 Task: Create a due date automation trigger when advanced on, 2 hours after a card is due add fields with custom field "Resume" set to a date between 1 and 7 working days ago.
Action: Mouse moved to (1069, 130)
Screenshot: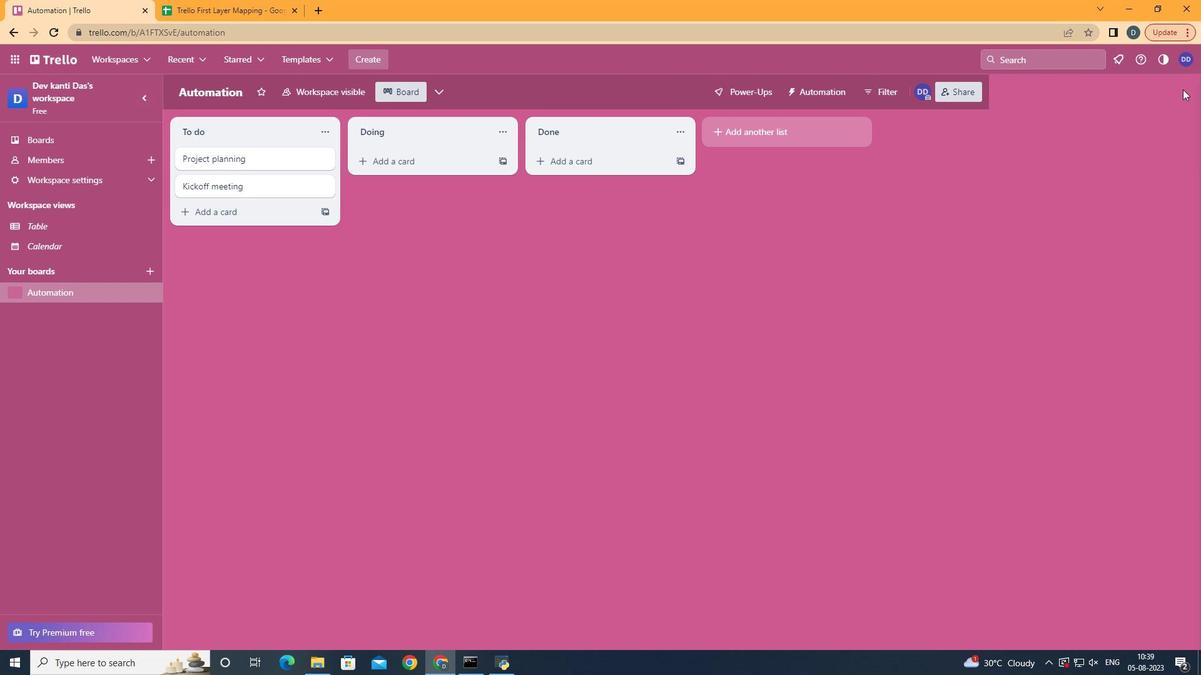 
Action: Mouse pressed left at (1069, 130)
Screenshot: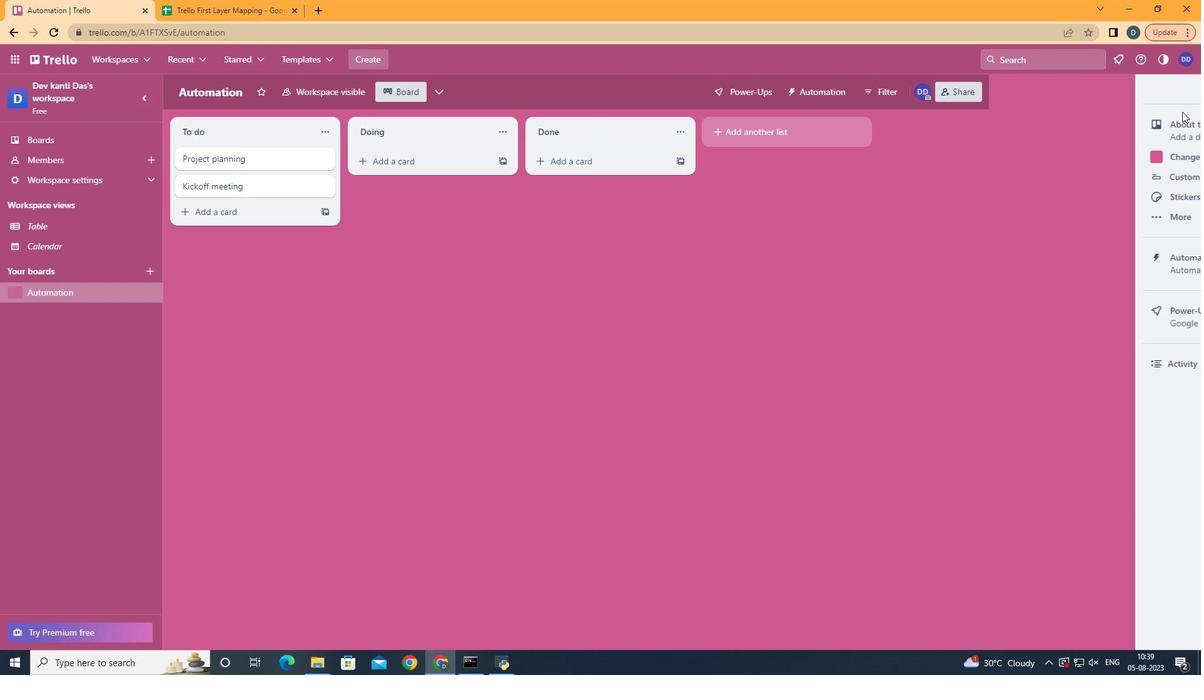 
Action: Mouse moved to (1000, 285)
Screenshot: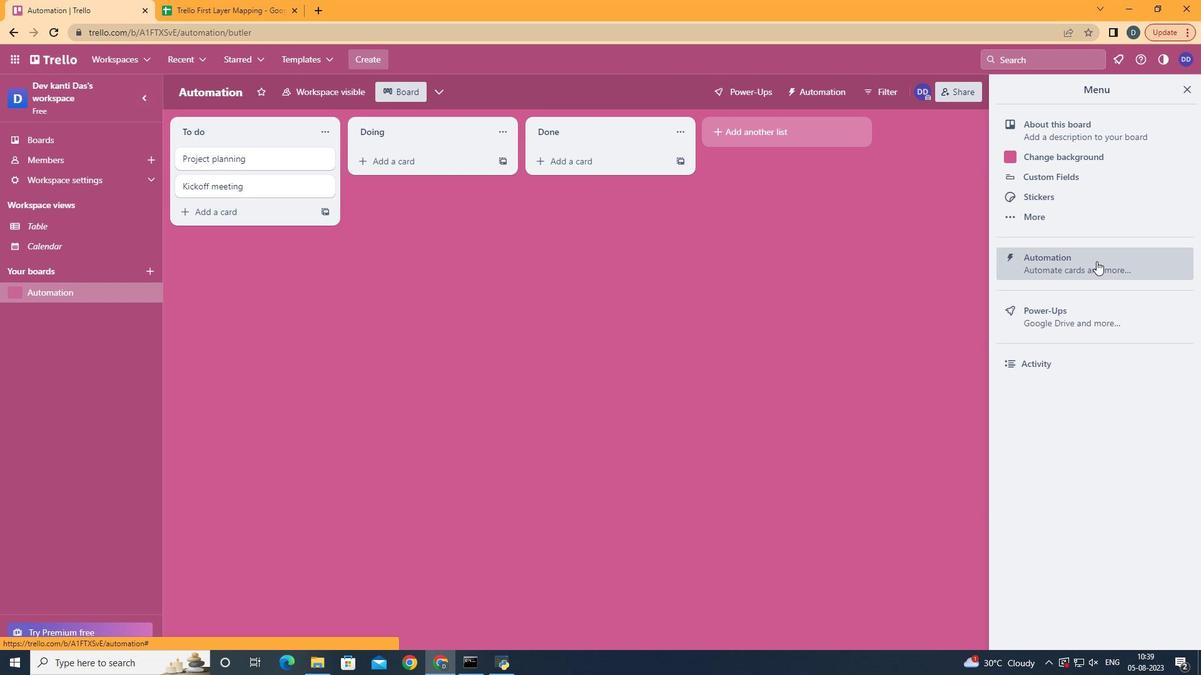 
Action: Mouse pressed left at (1000, 285)
Screenshot: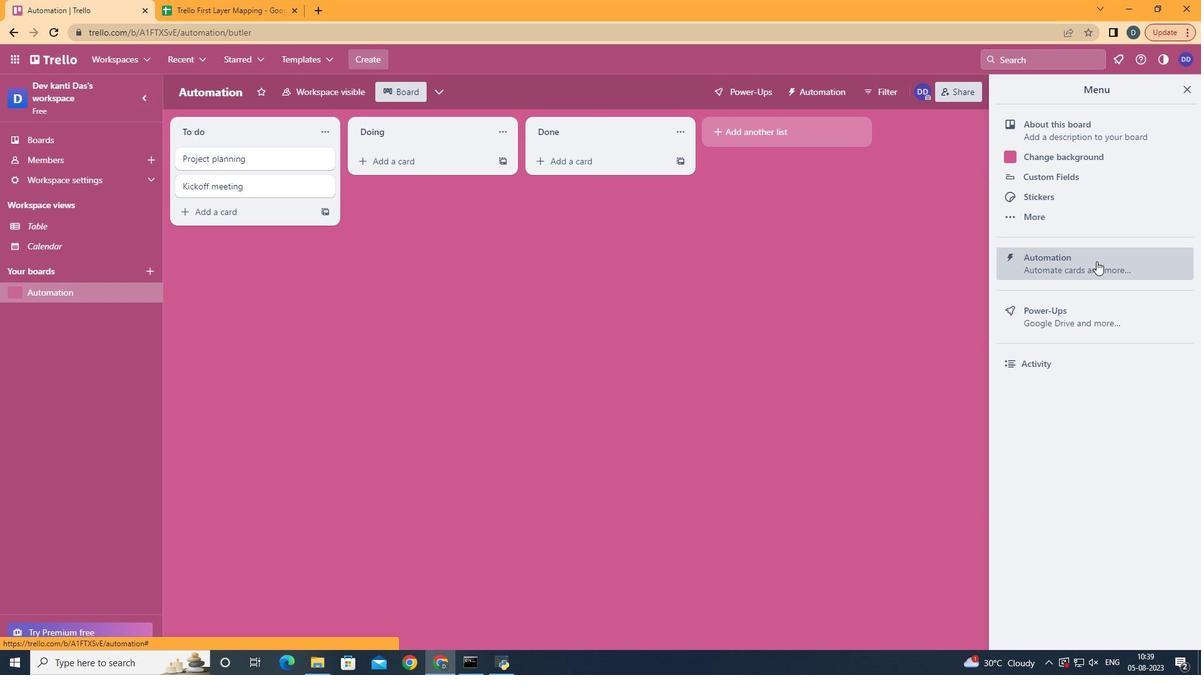 
Action: Mouse moved to (314, 278)
Screenshot: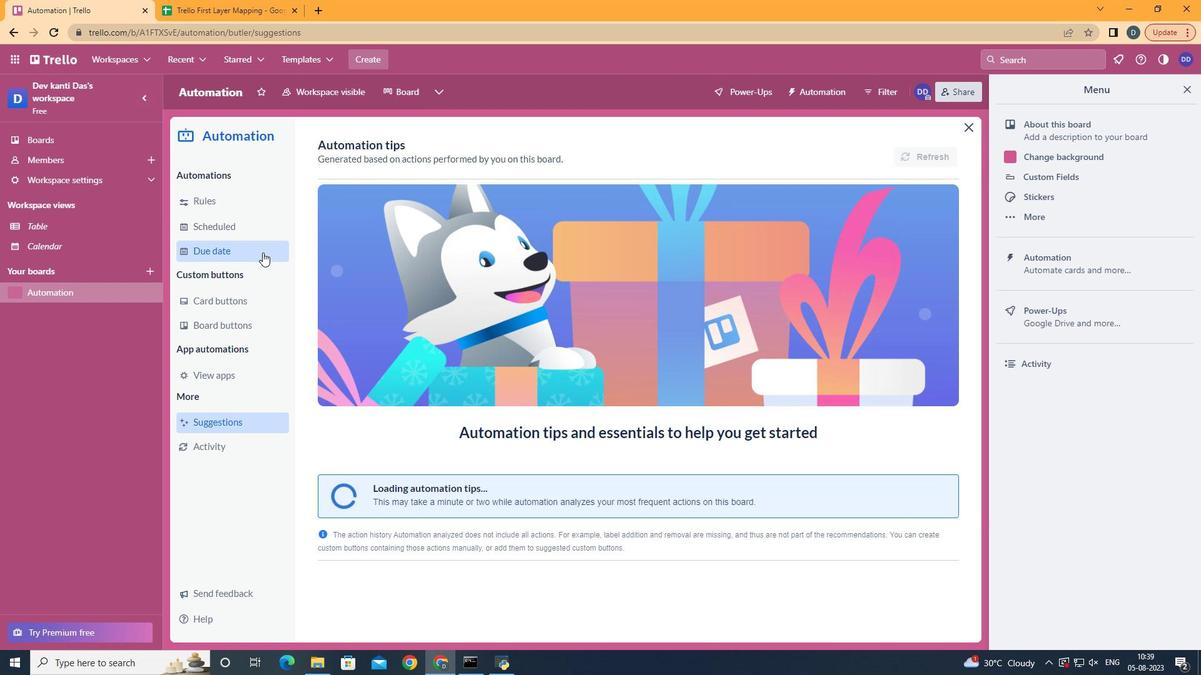 
Action: Mouse pressed left at (314, 278)
Screenshot: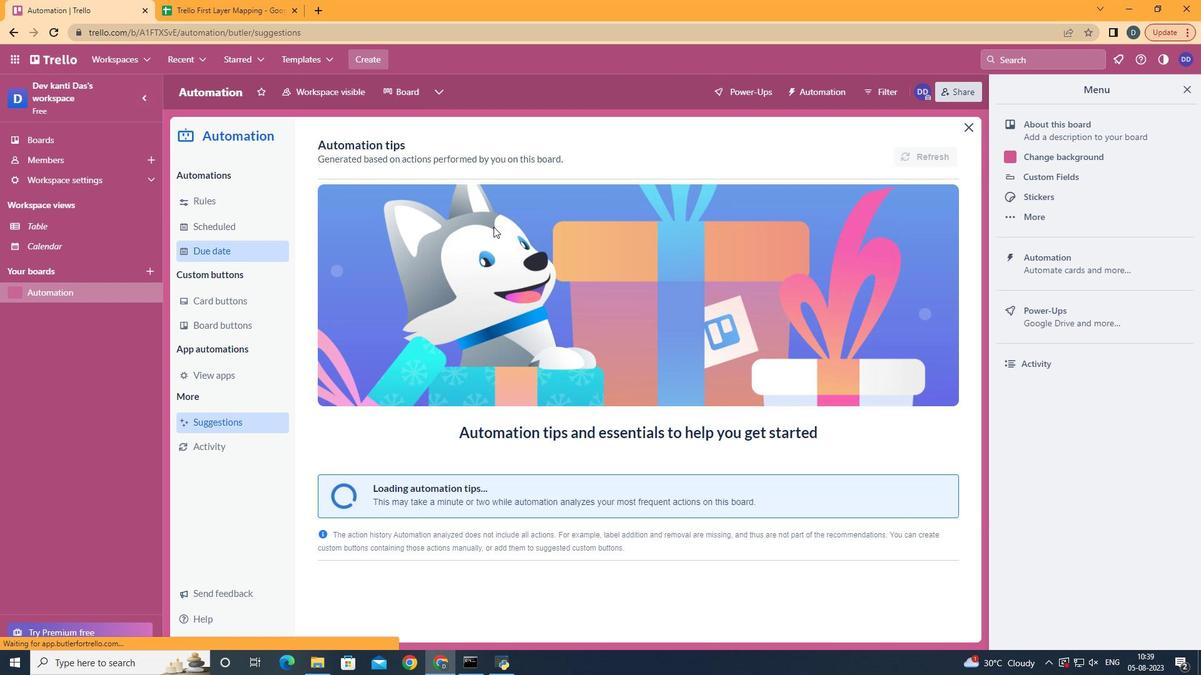 
Action: Mouse moved to (826, 182)
Screenshot: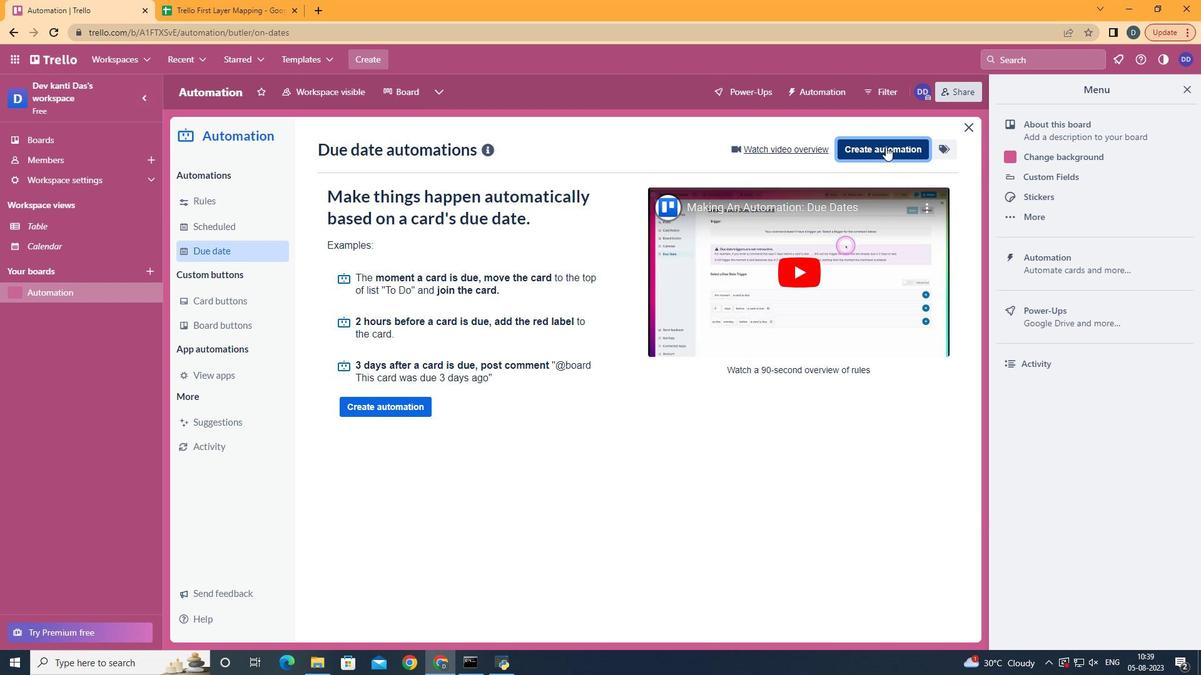 
Action: Mouse pressed left at (826, 182)
Screenshot: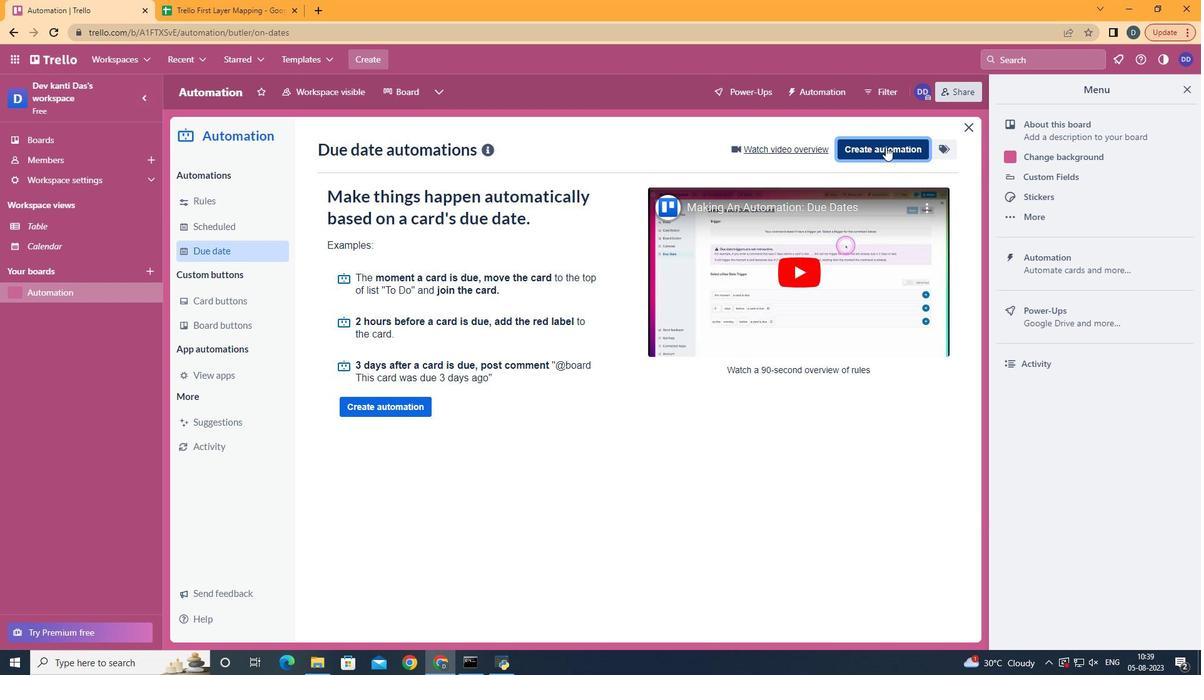
Action: Mouse moved to (623, 299)
Screenshot: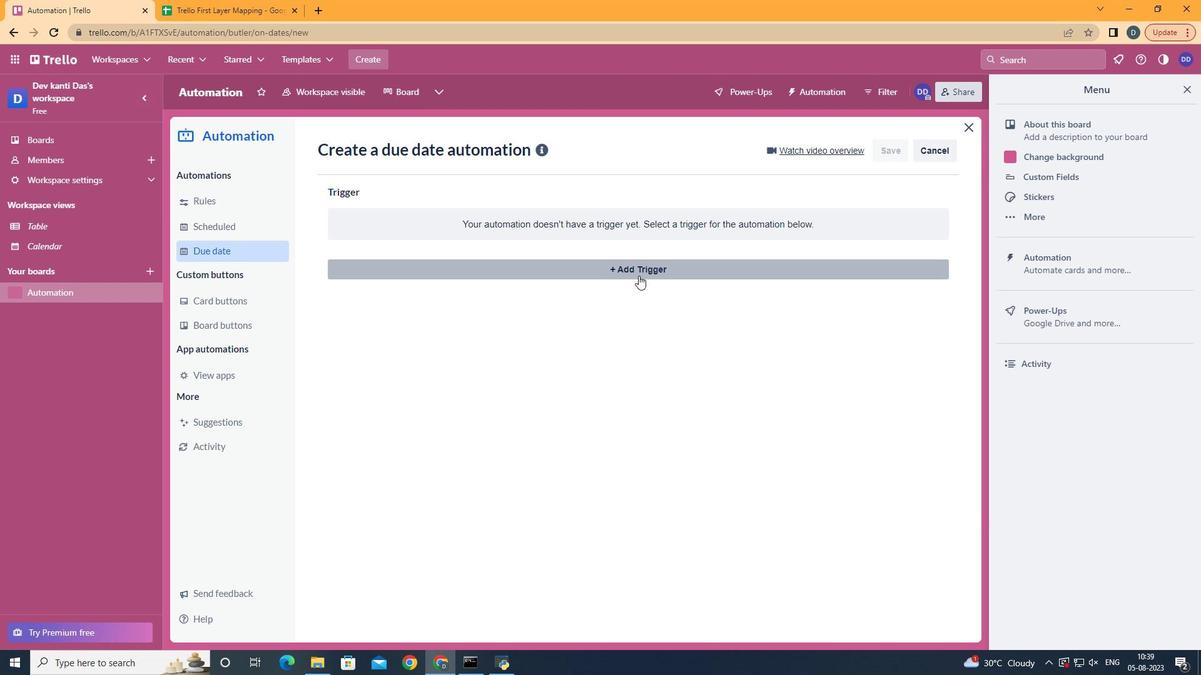 
Action: Mouse pressed left at (623, 299)
Screenshot: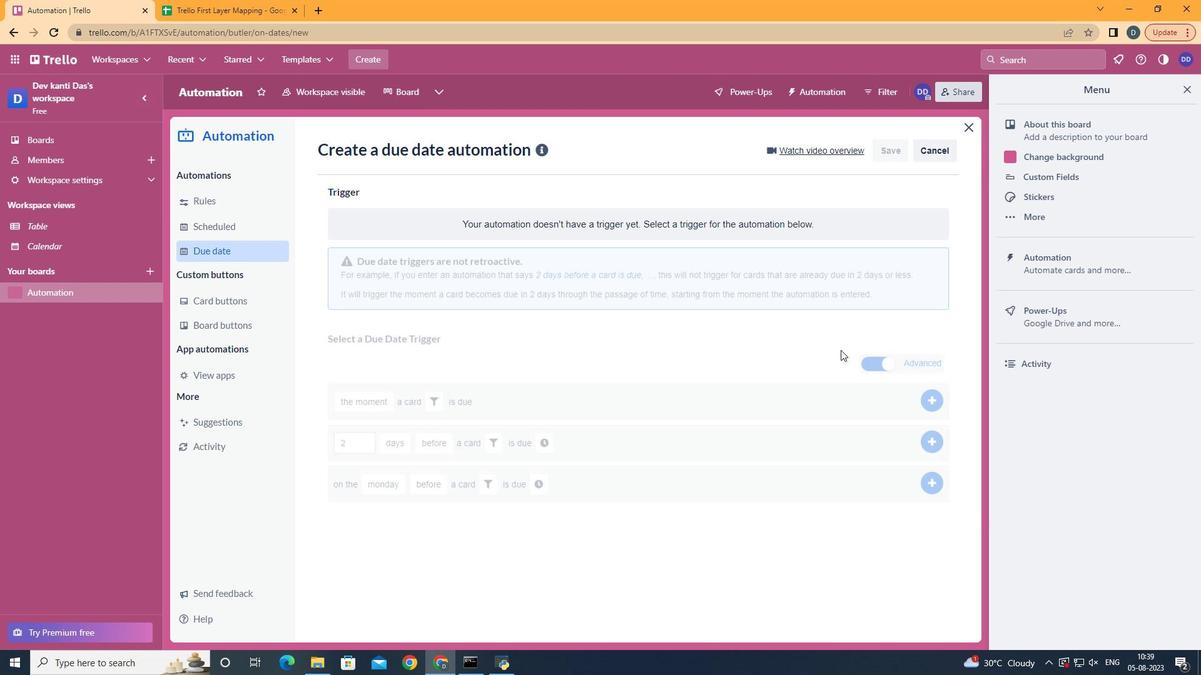 
Action: Mouse moved to (435, 533)
Screenshot: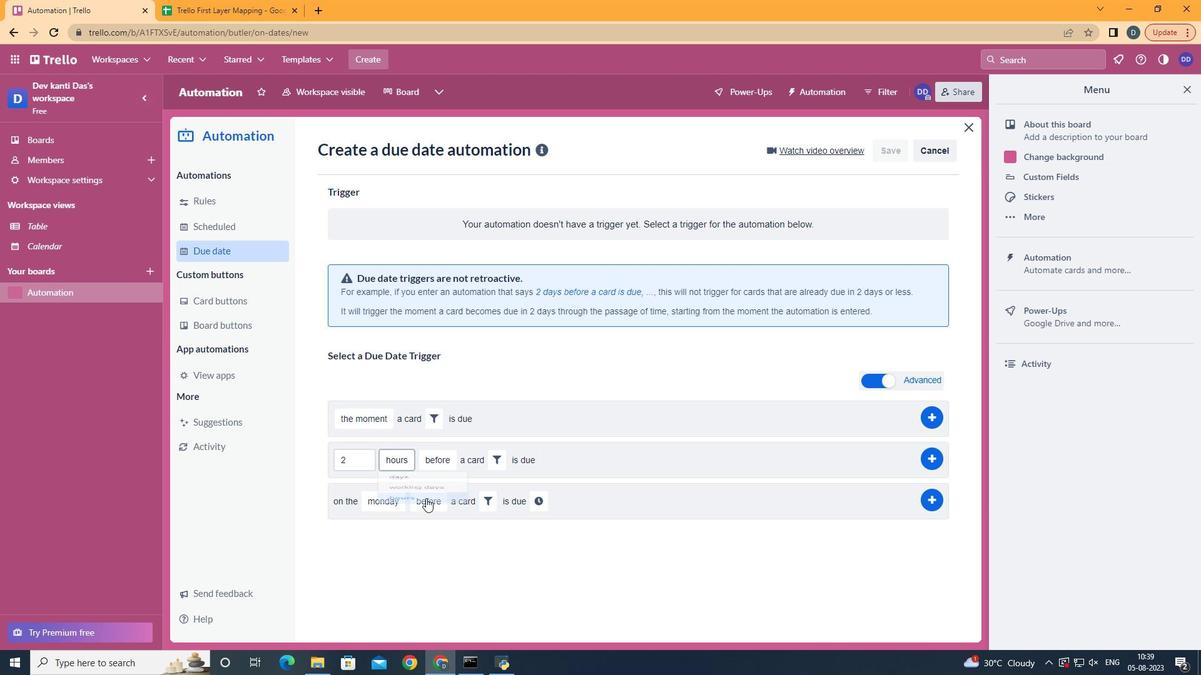 
Action: Mouse pressed left at (435, 533)
Screenshot: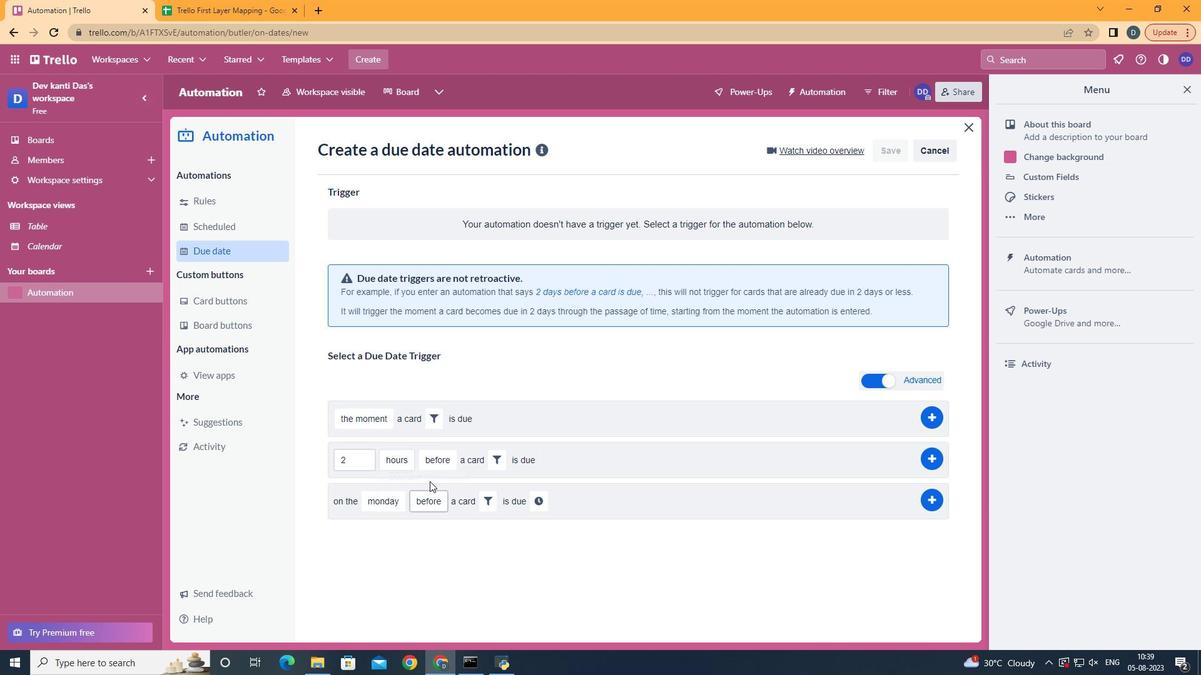 
Action: Mouse moved to (457, 511)
Screenshot: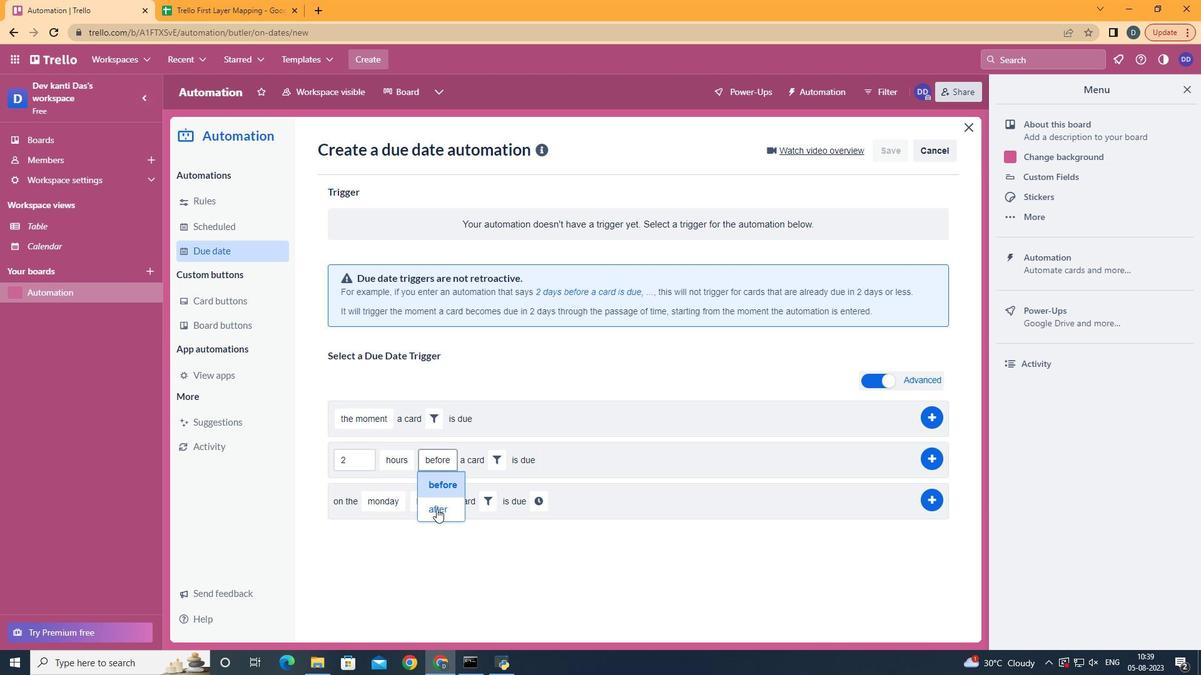 
Action: Mouse pressed left at (457, 511)
Screenshot: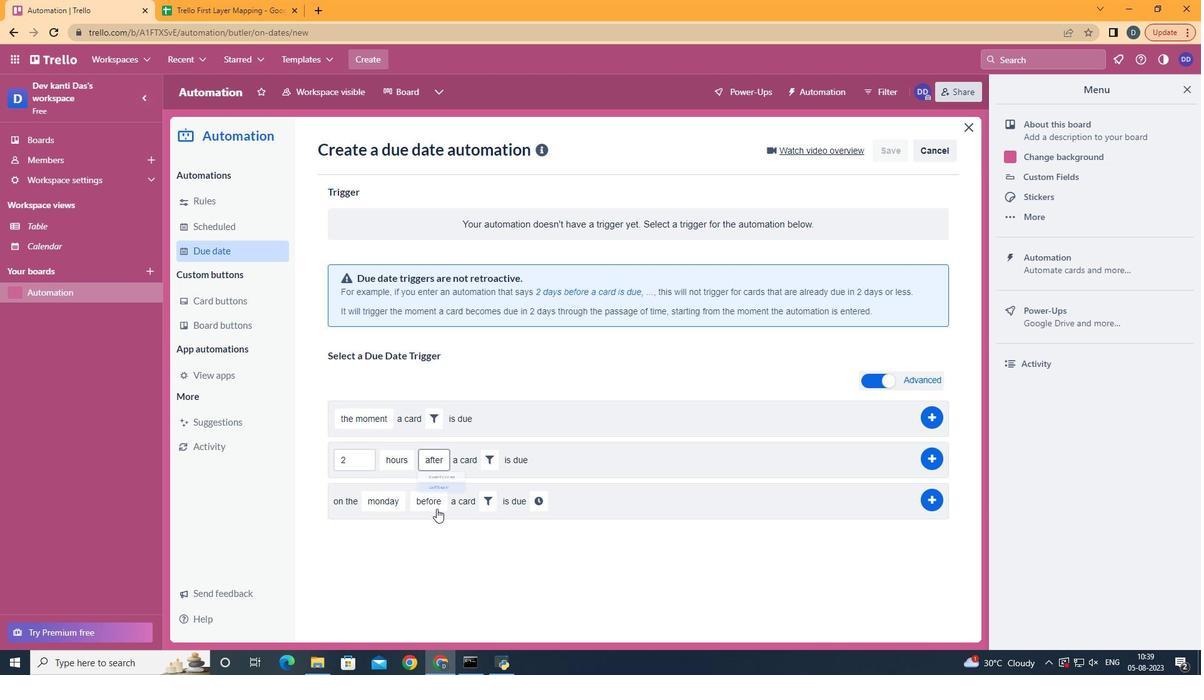 
Action: Mouse moved to (499, 473)
Screenshot: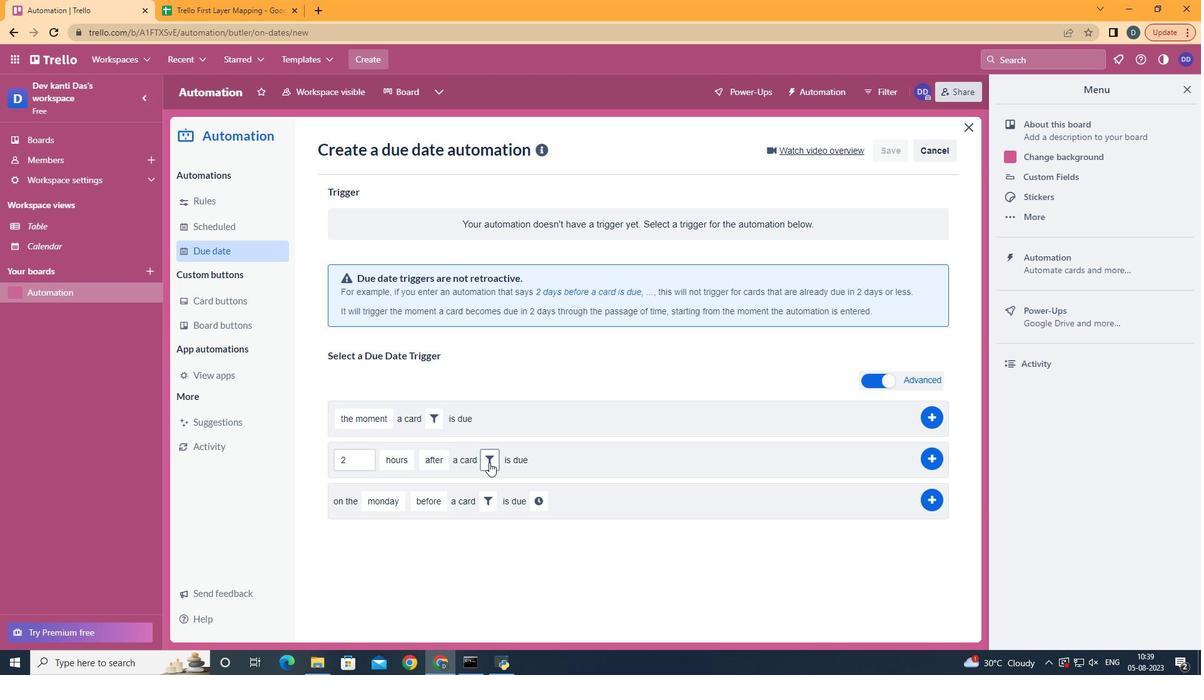 
Action: Mouse pressed left at (499, 473)
Screenshot: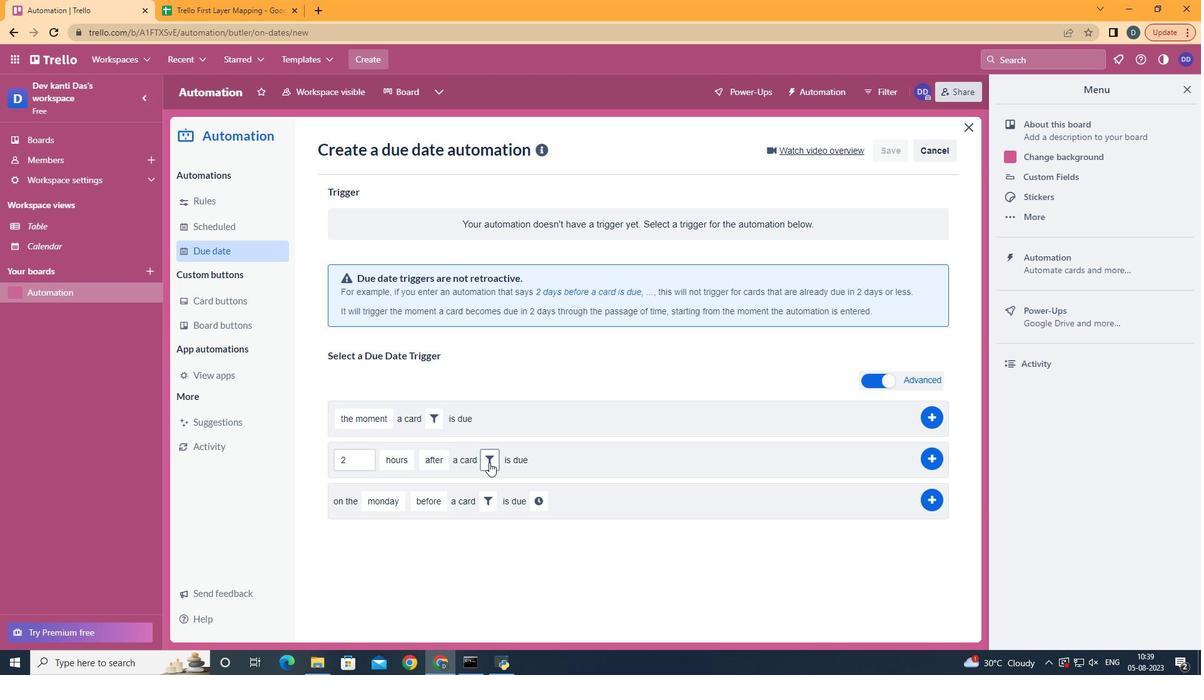 
Action: Mouse moved to (678, 503)
Screenshot: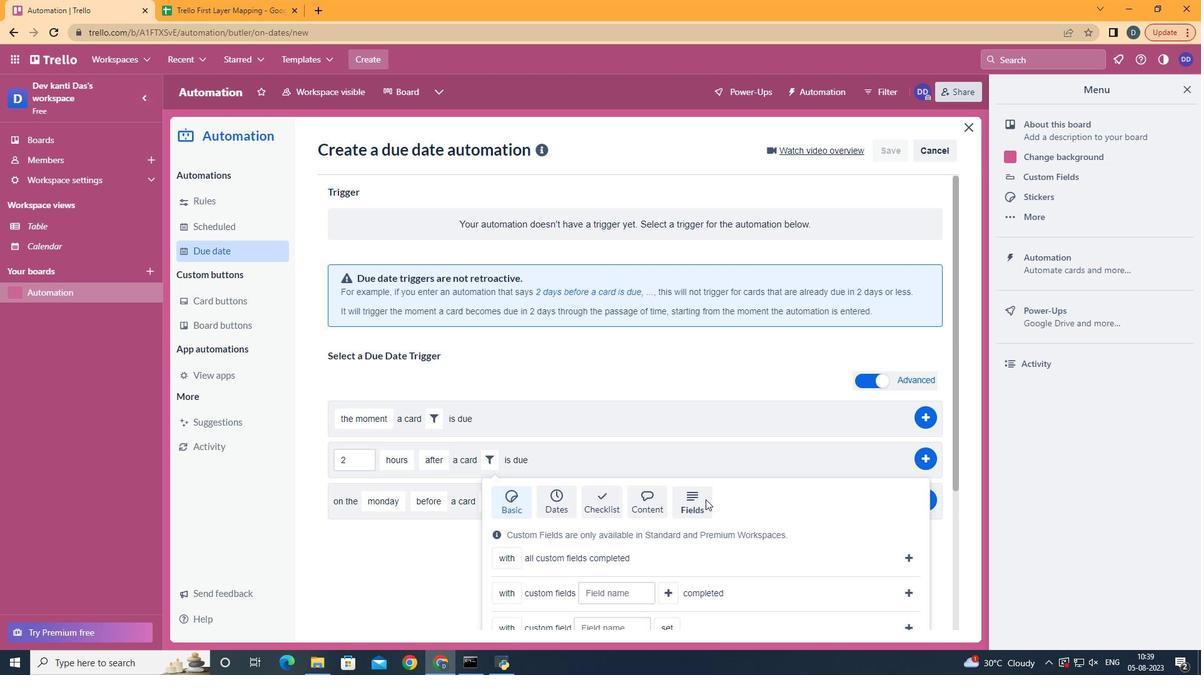 
Action: Mouse pressed left at (678, 503)
Screenshot: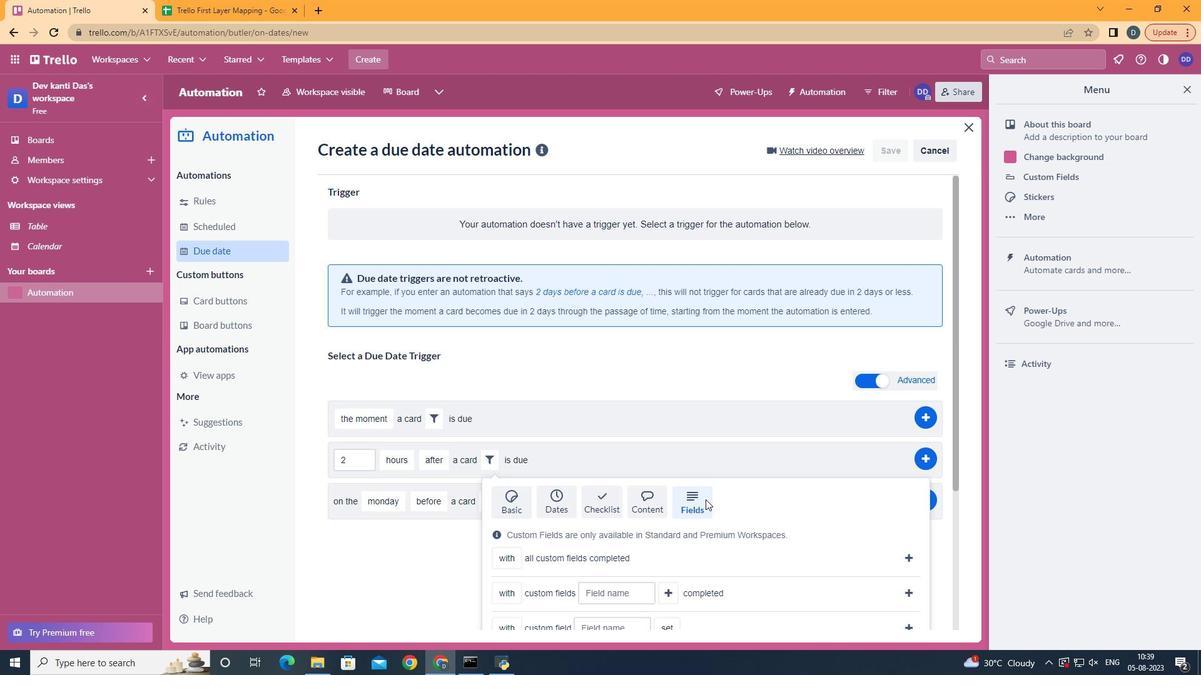 
Action: Mouse scrolled (678, 502) with delta (0, 0)
Screenshot: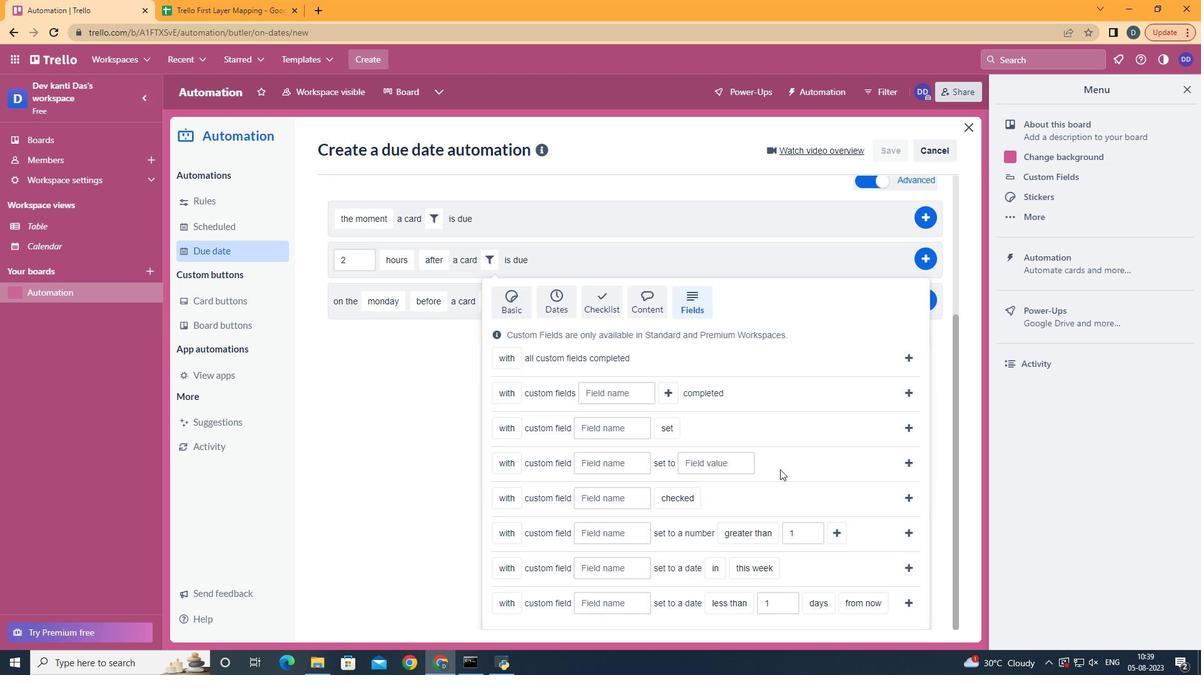 
Action: Mouse scrolled (678, 502) with delta (0, 0)
Screenshot: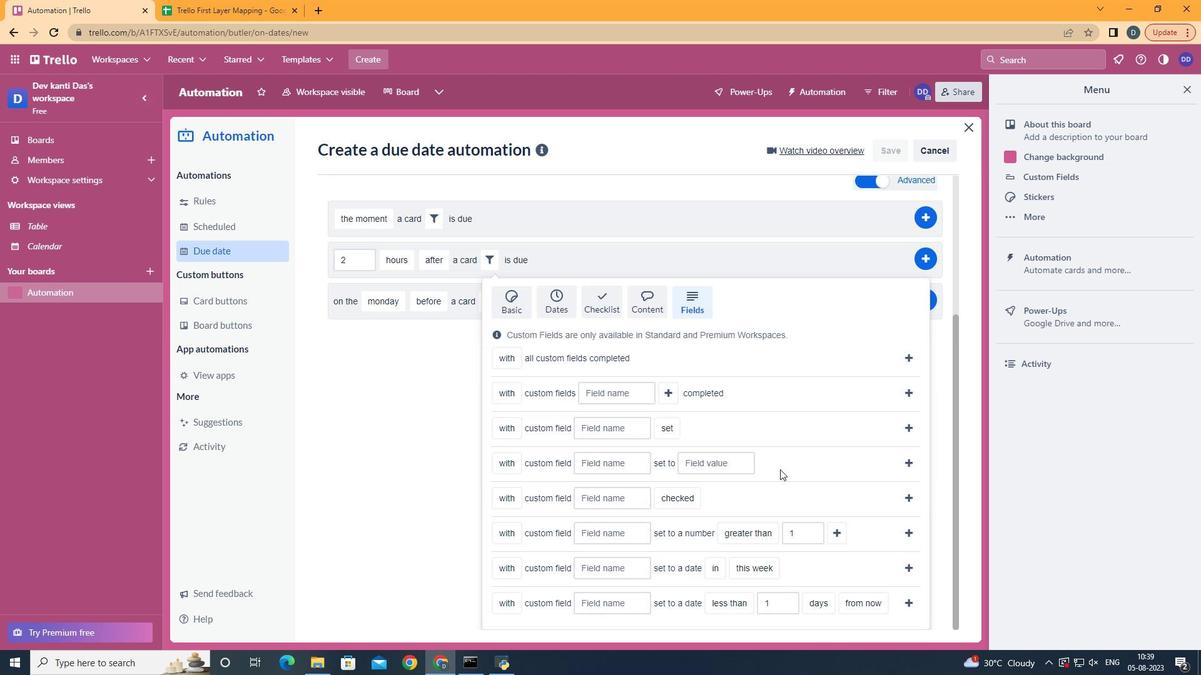 
Action: Mouse scrolled (678, 502) with delta (0, 0)
Screenshot: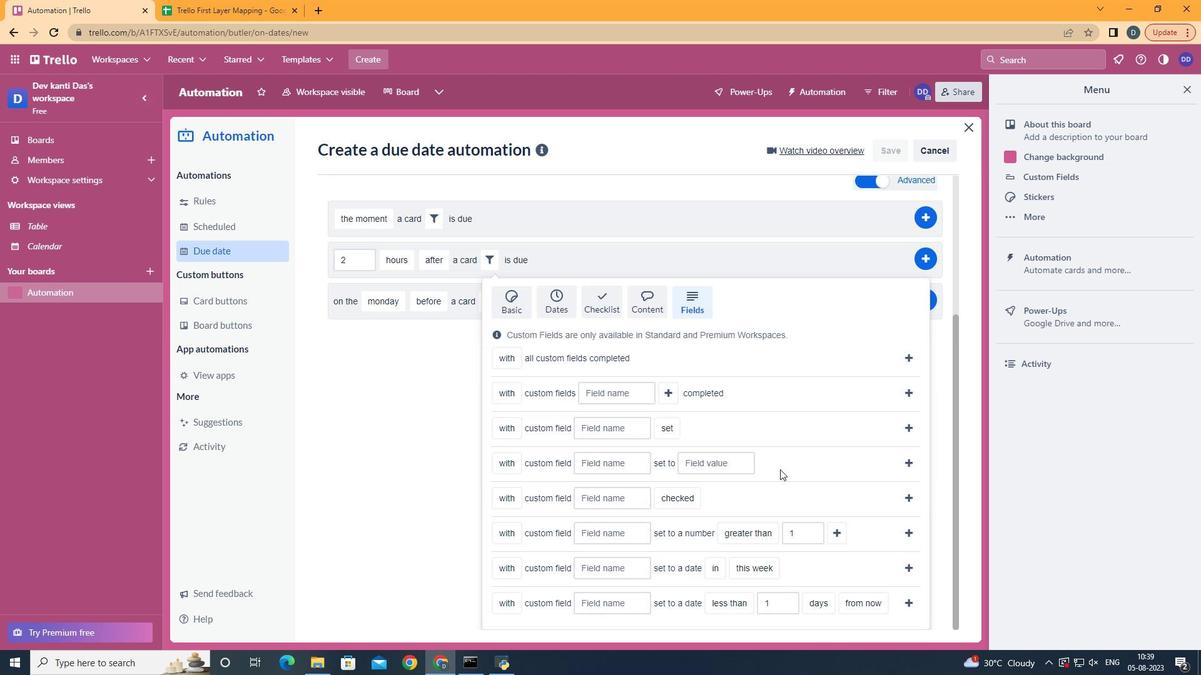 
Action: Mouse scrolled (678, 502) with delta (0, 0)
Screenshot: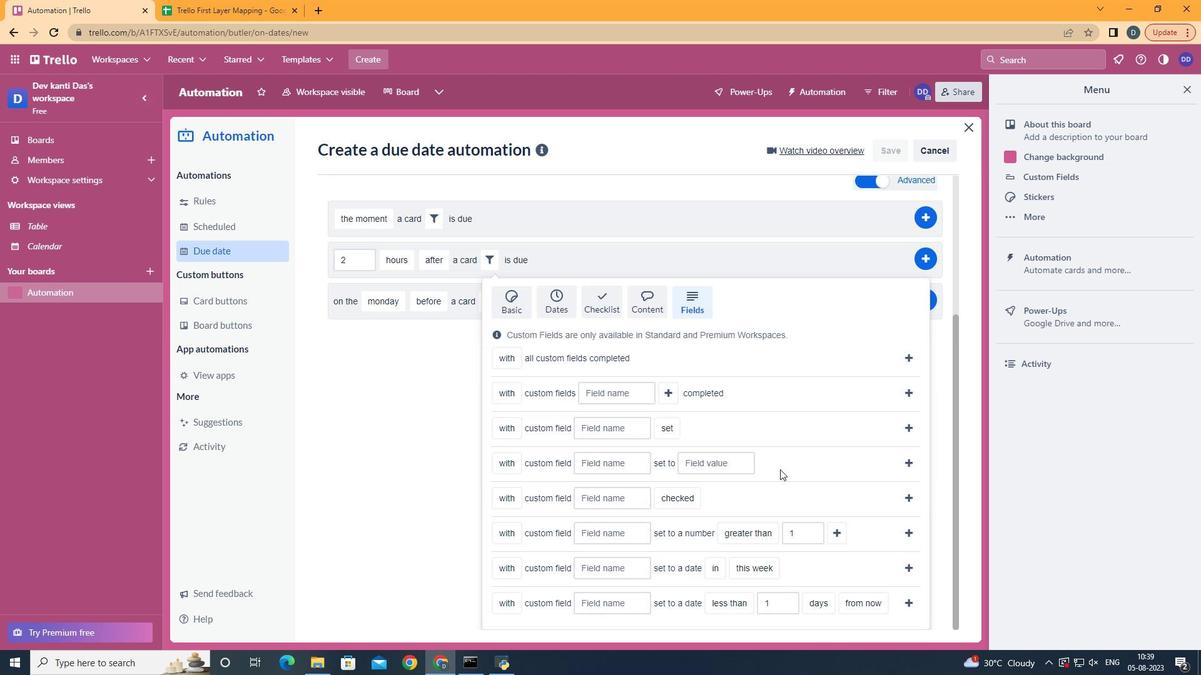 
Action: Mouse moved to (678, 503)
Screenshot: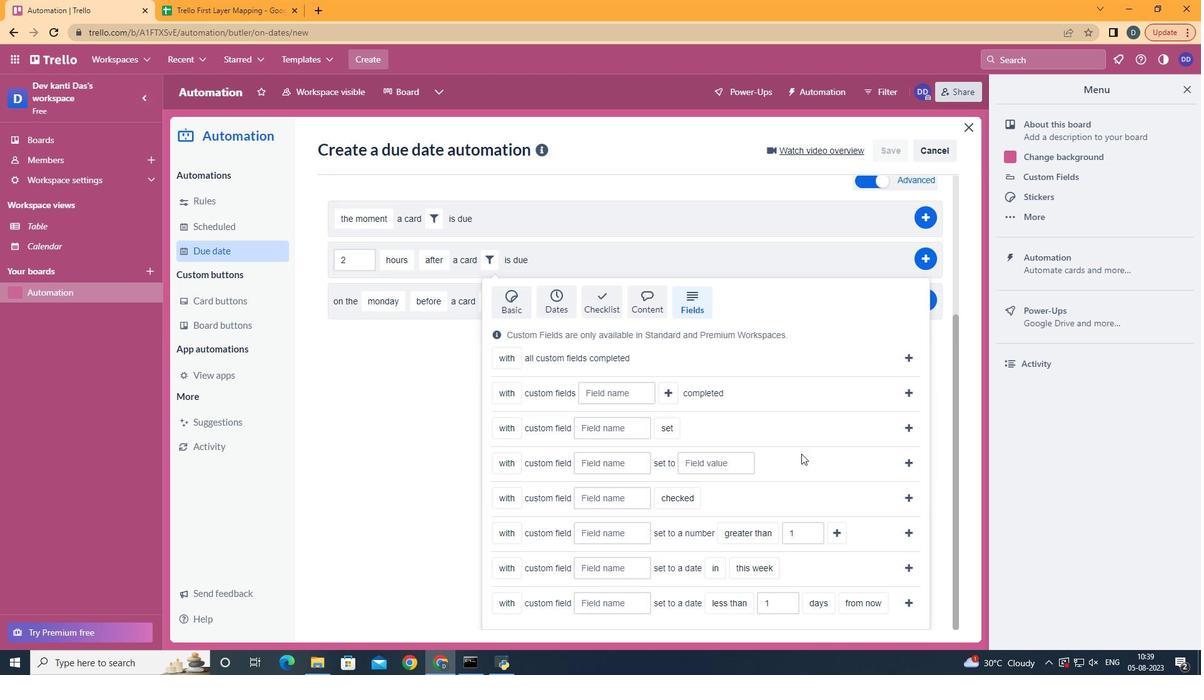 
Action: Mouse scrolled (678, 502) with delta (0, 0)
Screenshot: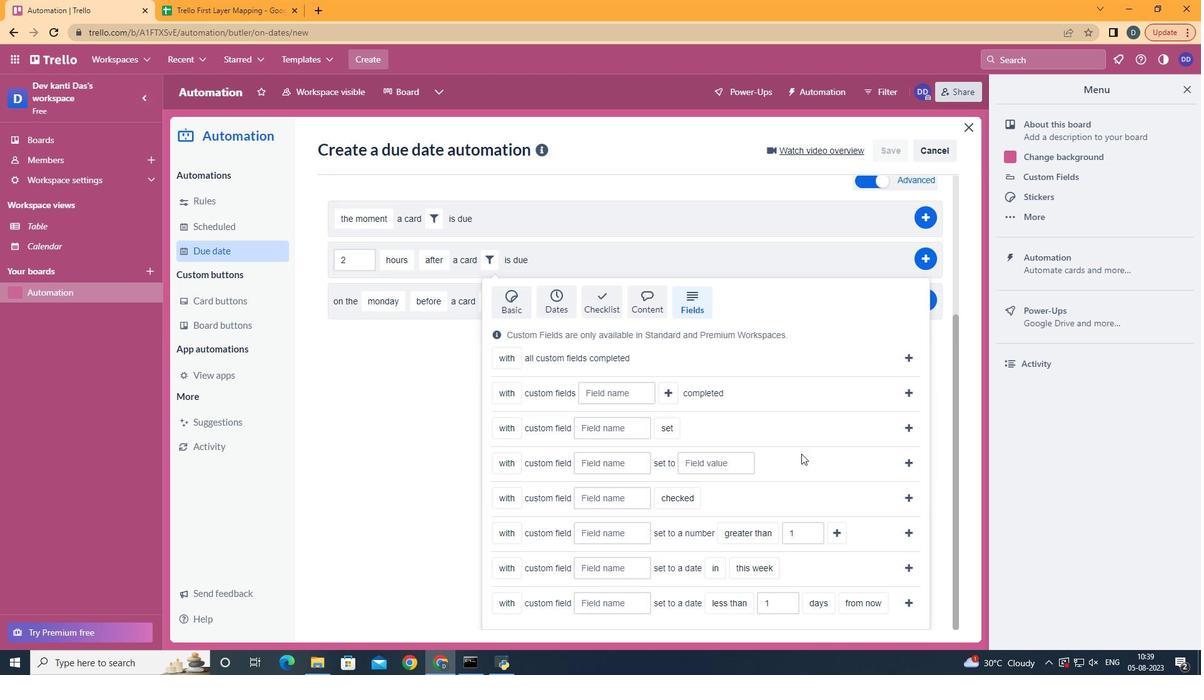 
Action: Mouse moved to (681, 502)
Screenshot: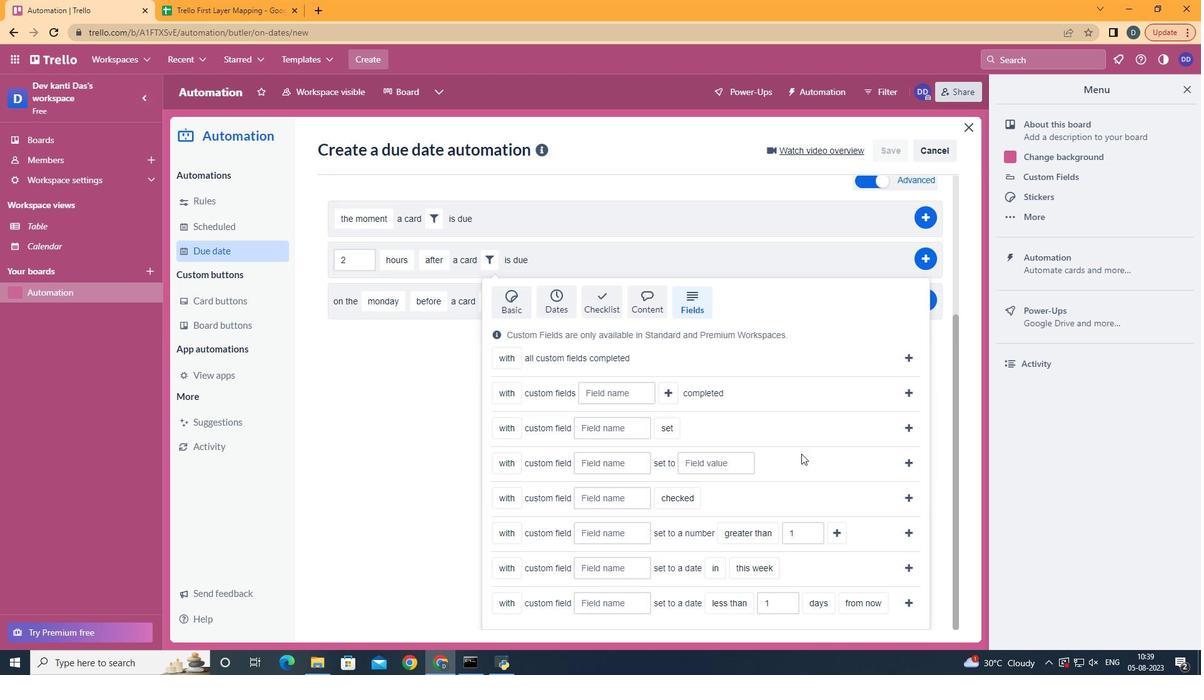 
Action: Mouse scrolled (681, 501) with delta (0, 0)
Screenshot: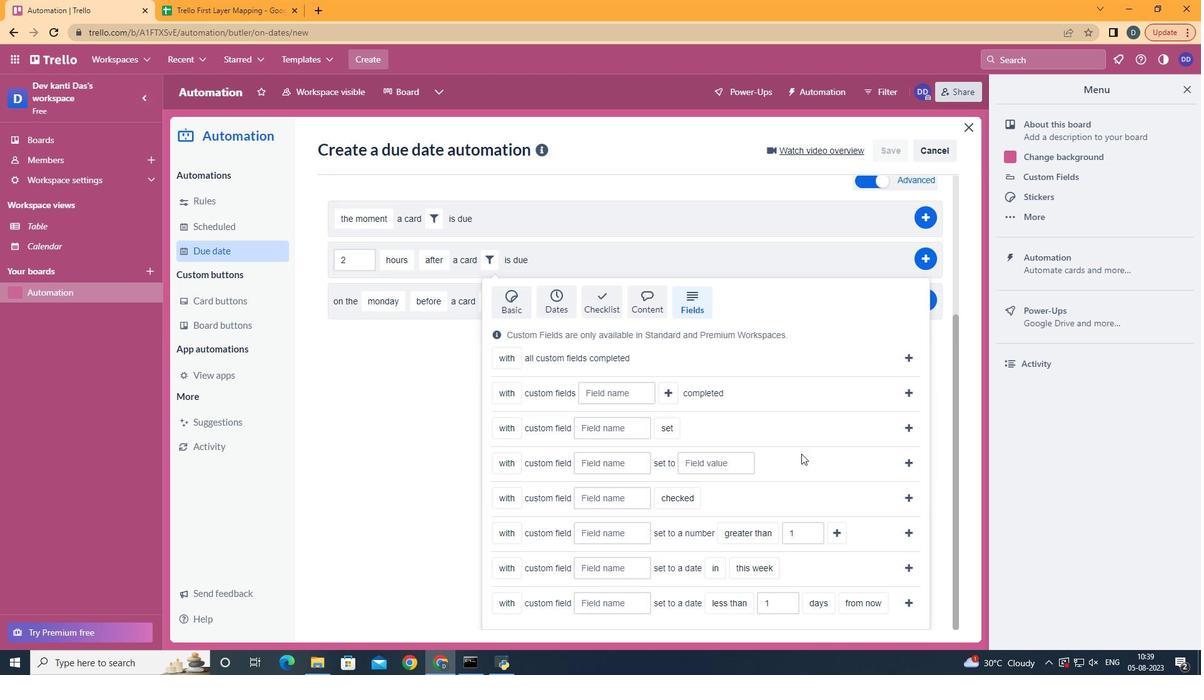 
Action: Mouse moved to (535, 560)
Screenshot: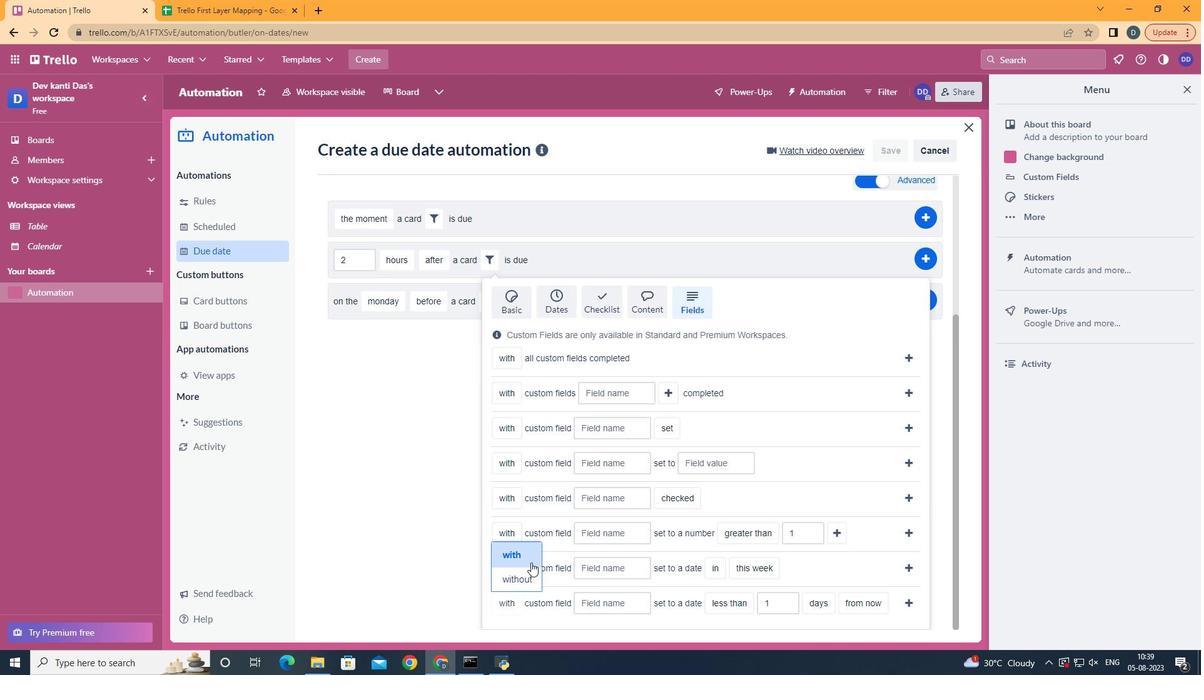 
Action: Mouse pressed left at (535, 560)
Screenshot: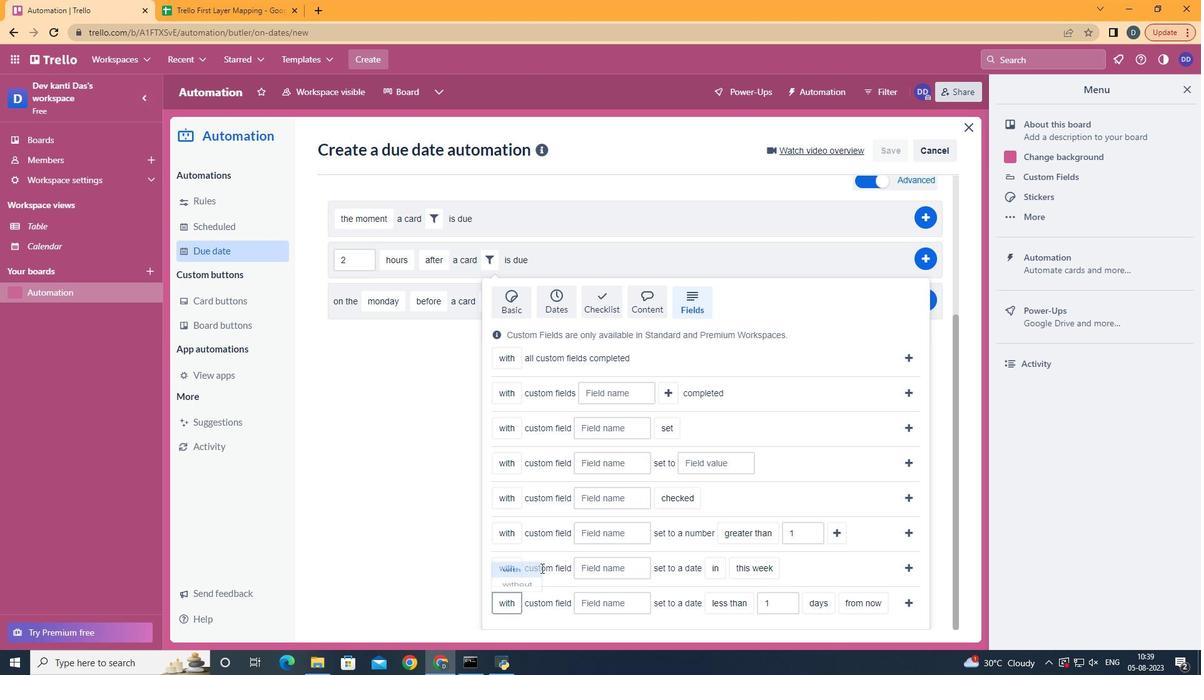 
Action: Mouse moved to (602, 598)
Screenshot: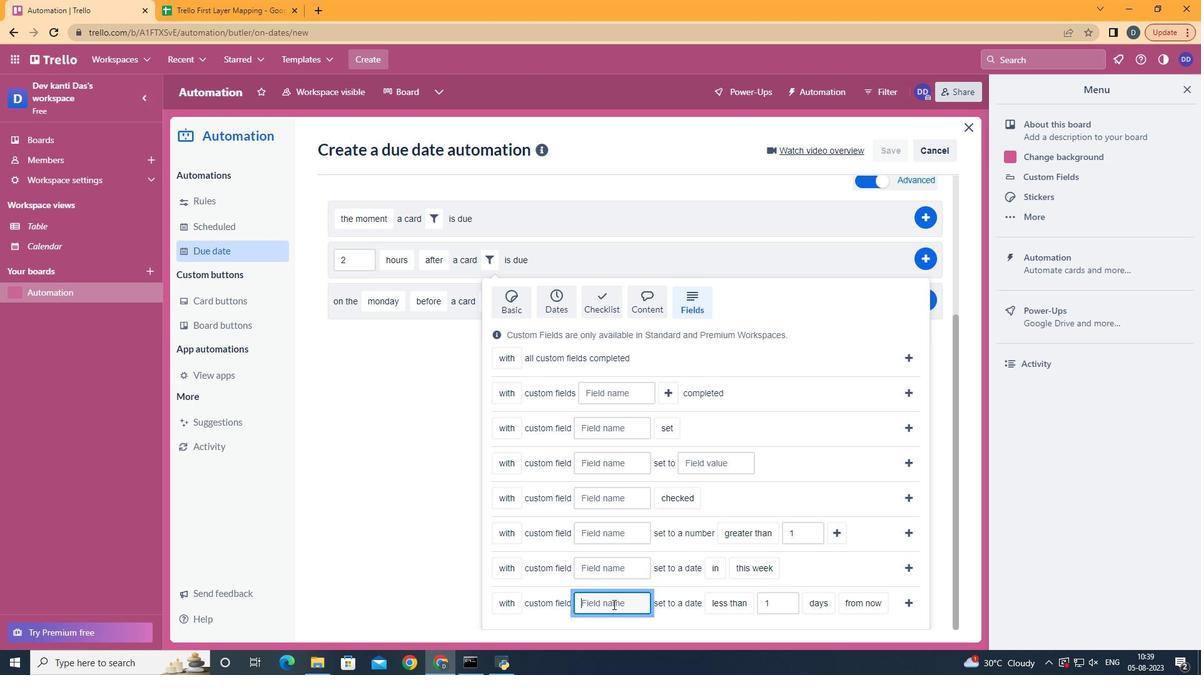 
Action: Mouse pressed left at (602, 598)
Screenshot: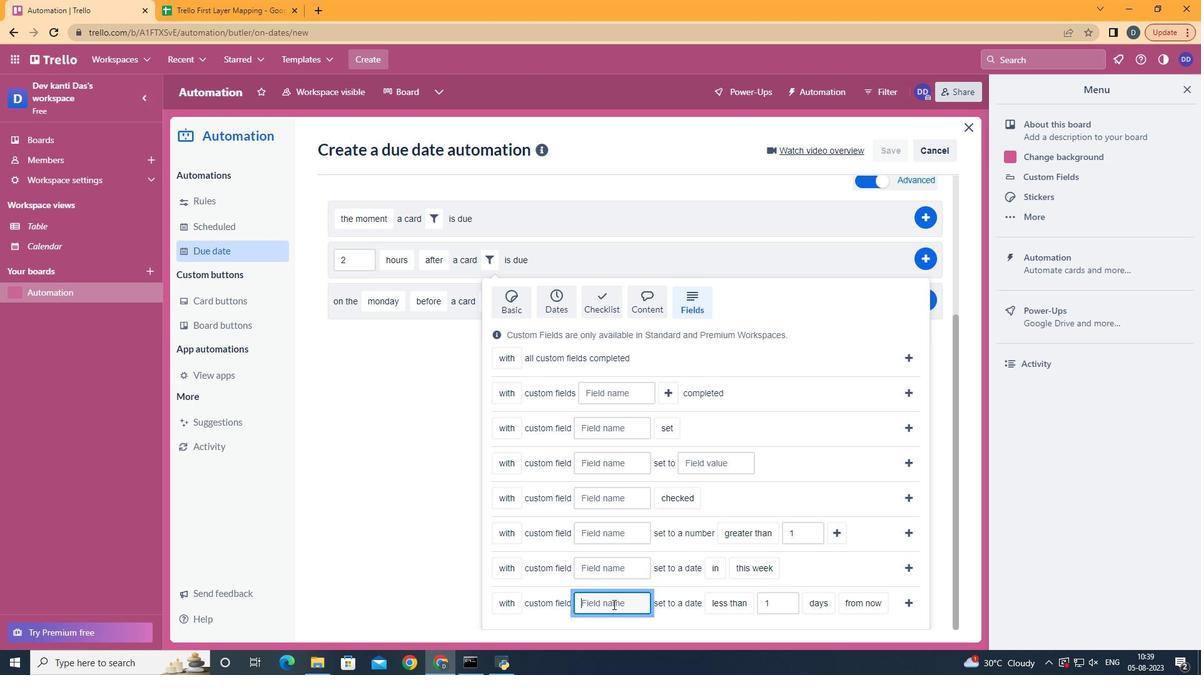 
Action: Key pressed <Key.shift>Resume
Screenshot: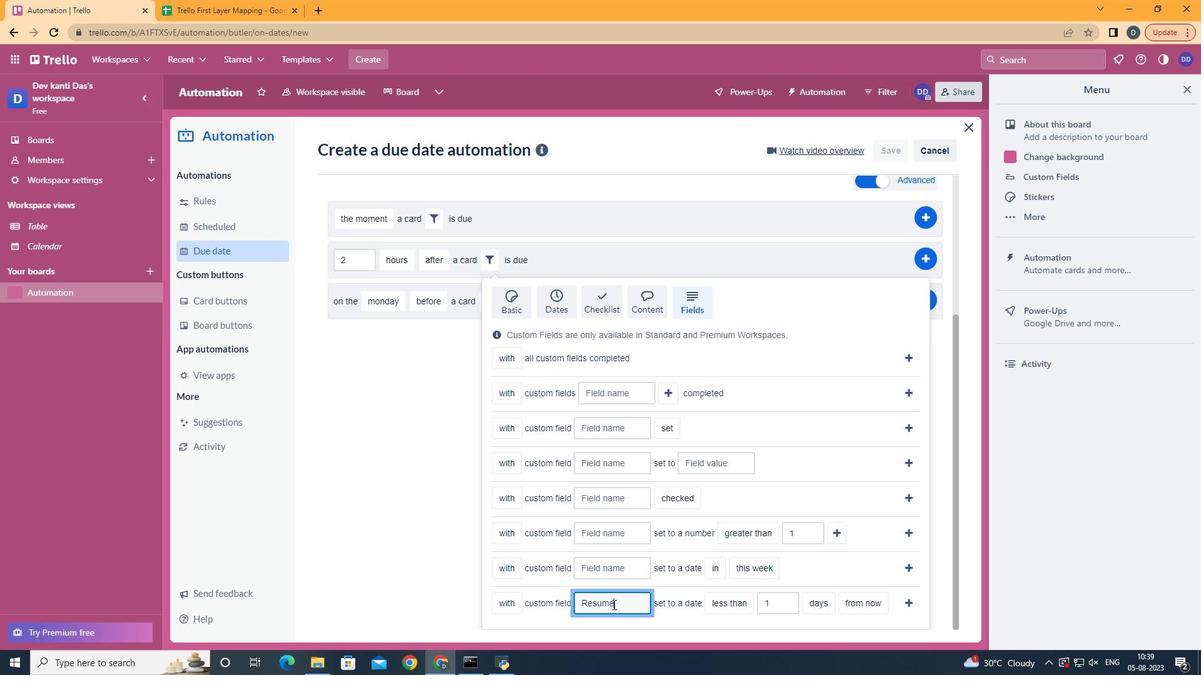 
Action: Mouse moved to (707, 580)
Screenshot: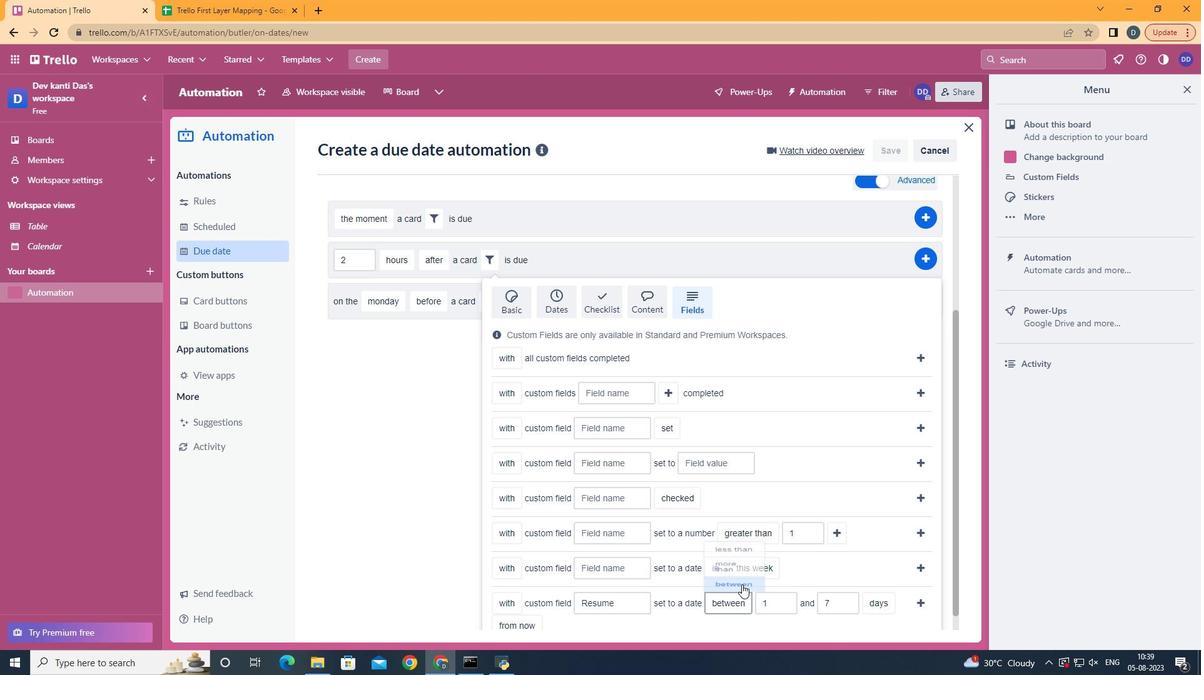 
Action: Mouse pressed left at (707, 580)
Screenshot: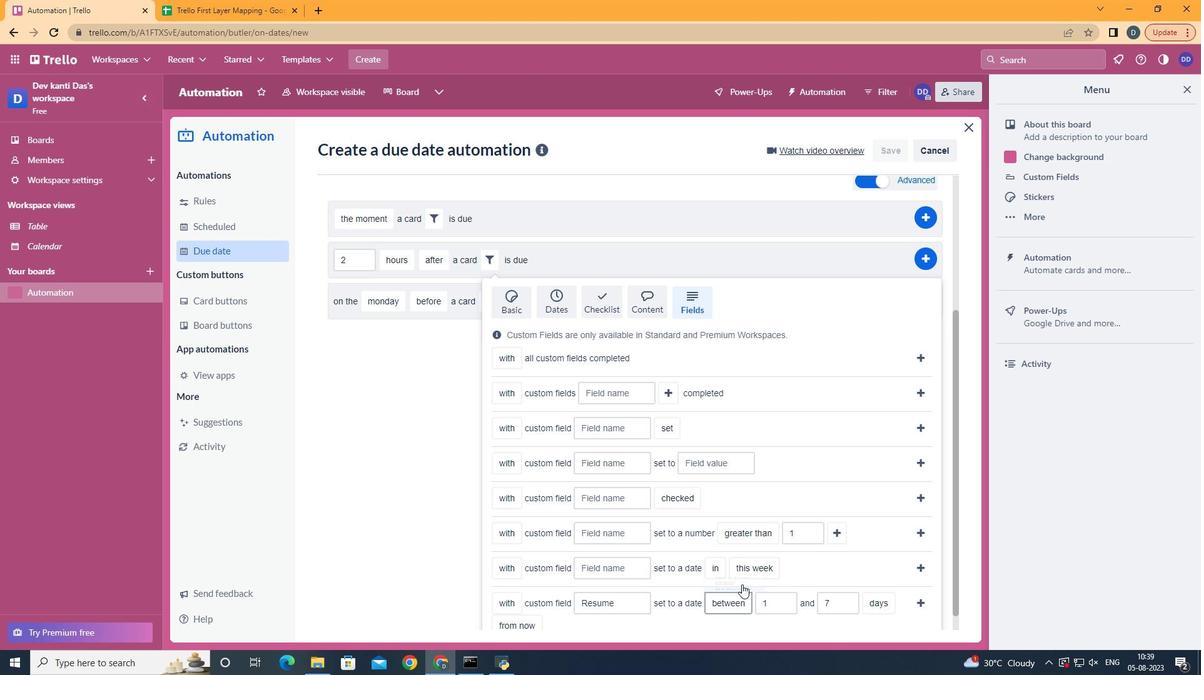 
Action: Mouse moved to (748, 568)
Screenshot: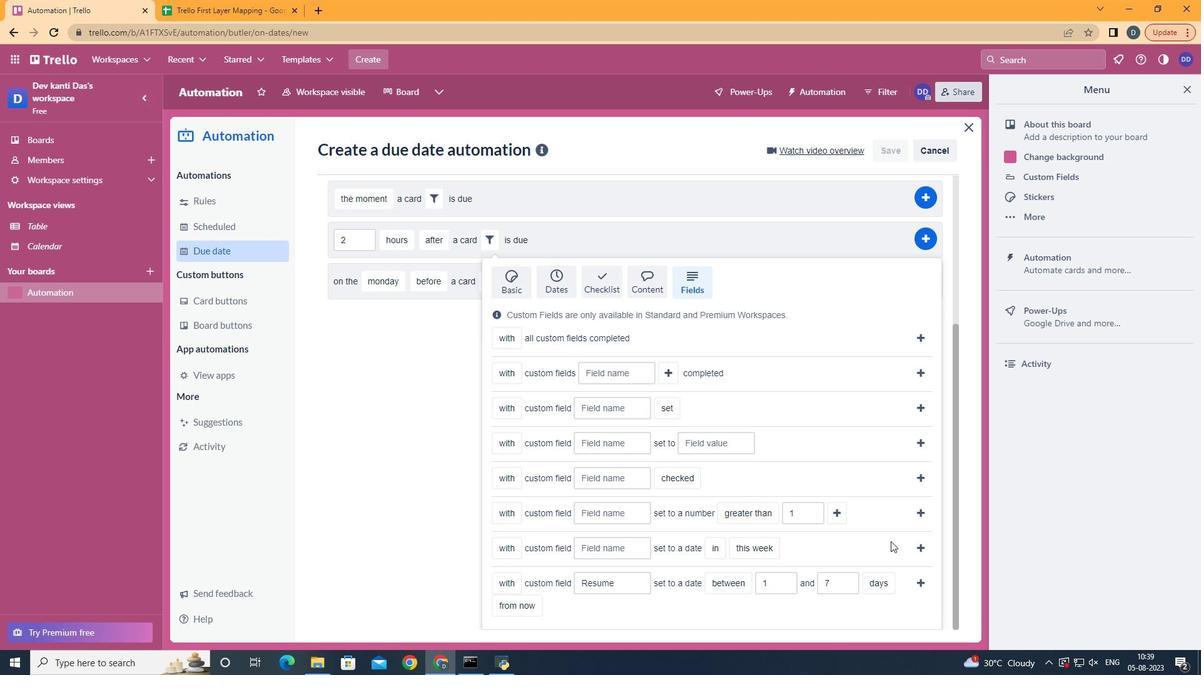 
Action: Mouse scrolled (748, 568) with delta (0, 0)
Screenshot: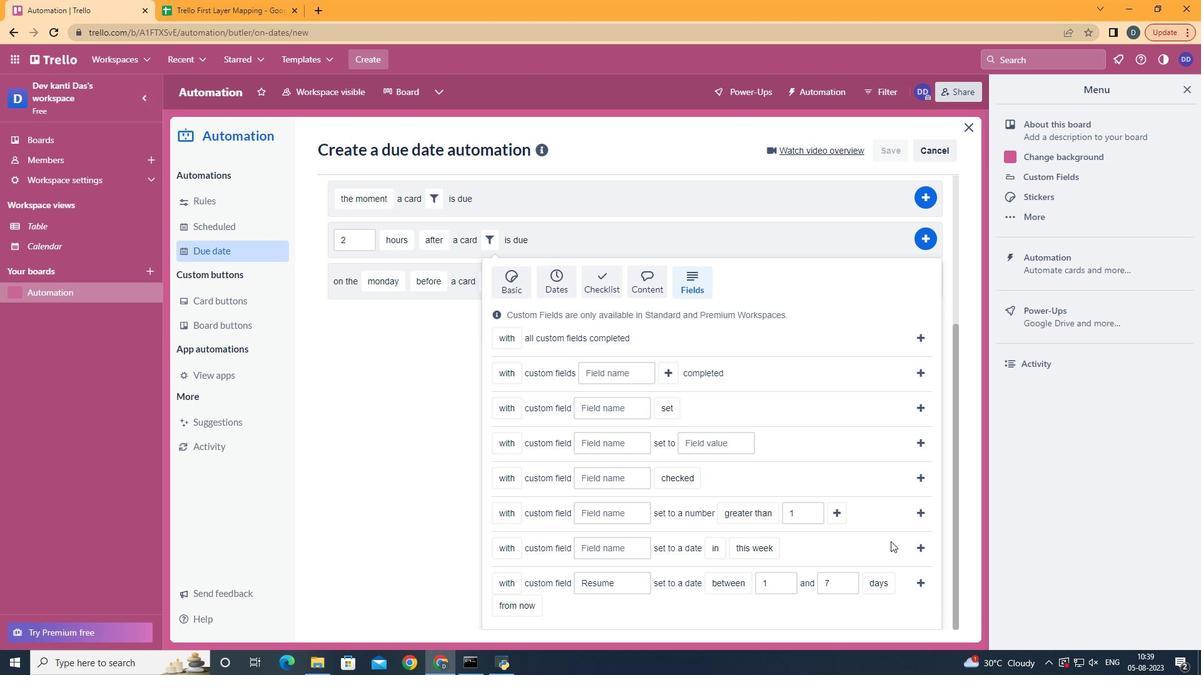 
Action: Mouse scrolled (748, 567) with delta (0, 0)
Screenshot: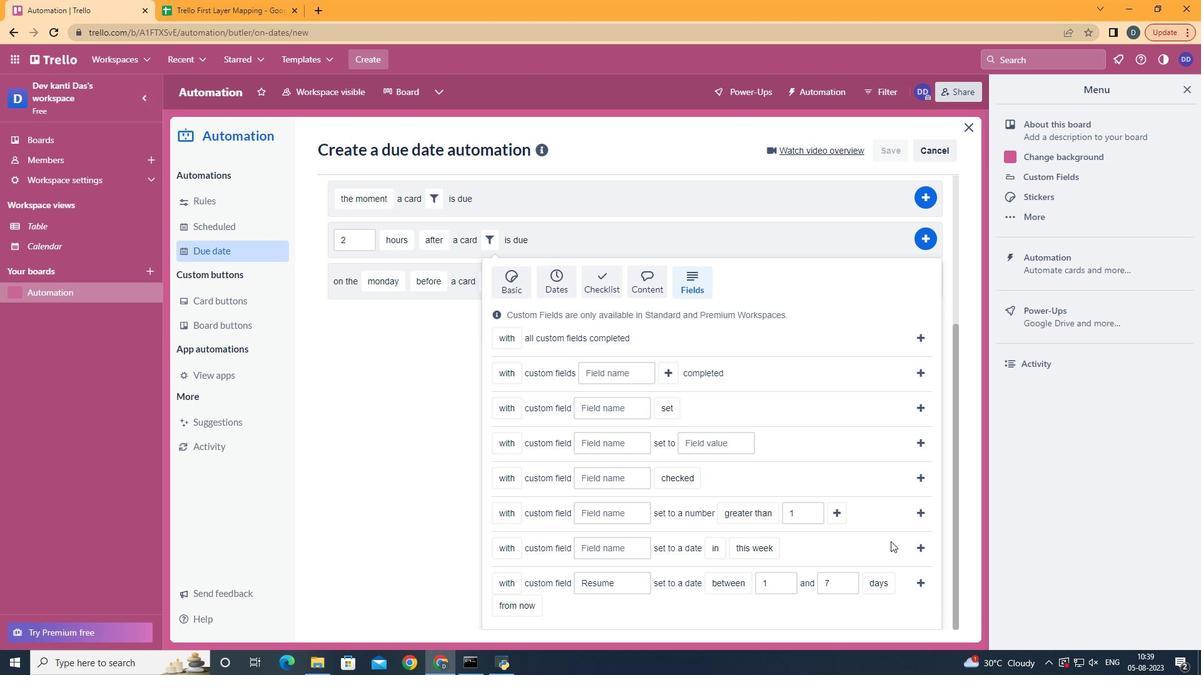 
Action: Mouse scrolled (748, 567) with delta (0, 0)
Screenshot: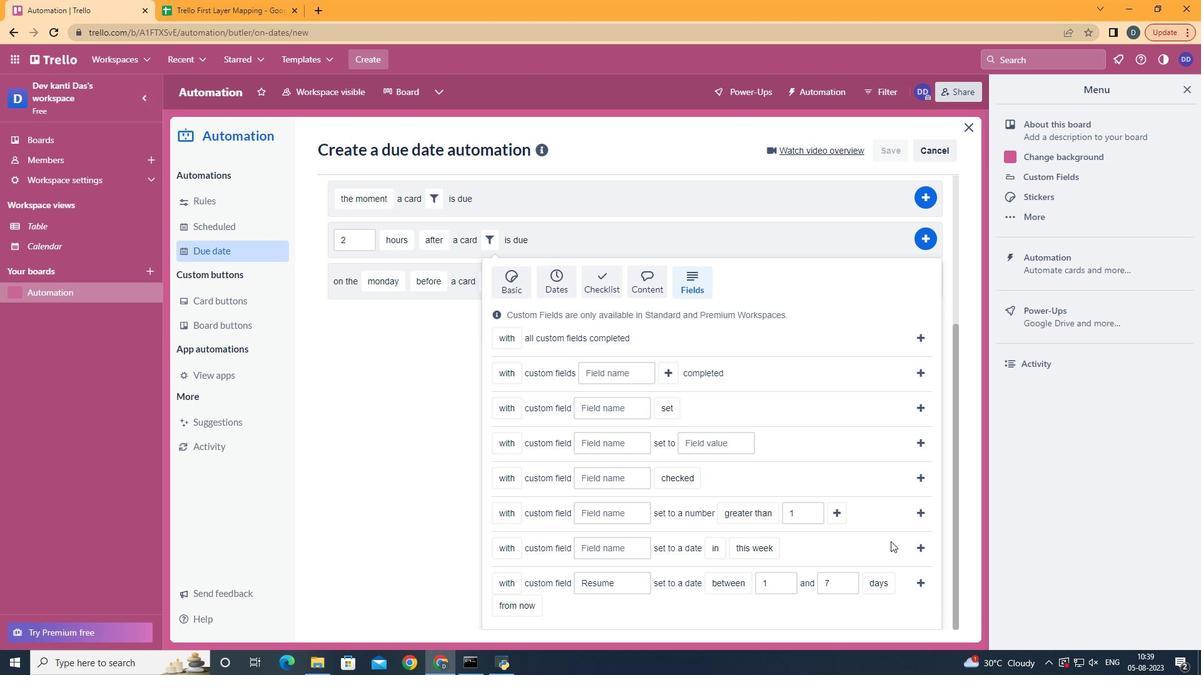 
Action: Mouse scrolled (748, 567) with delta (0, 0)
Screenshot: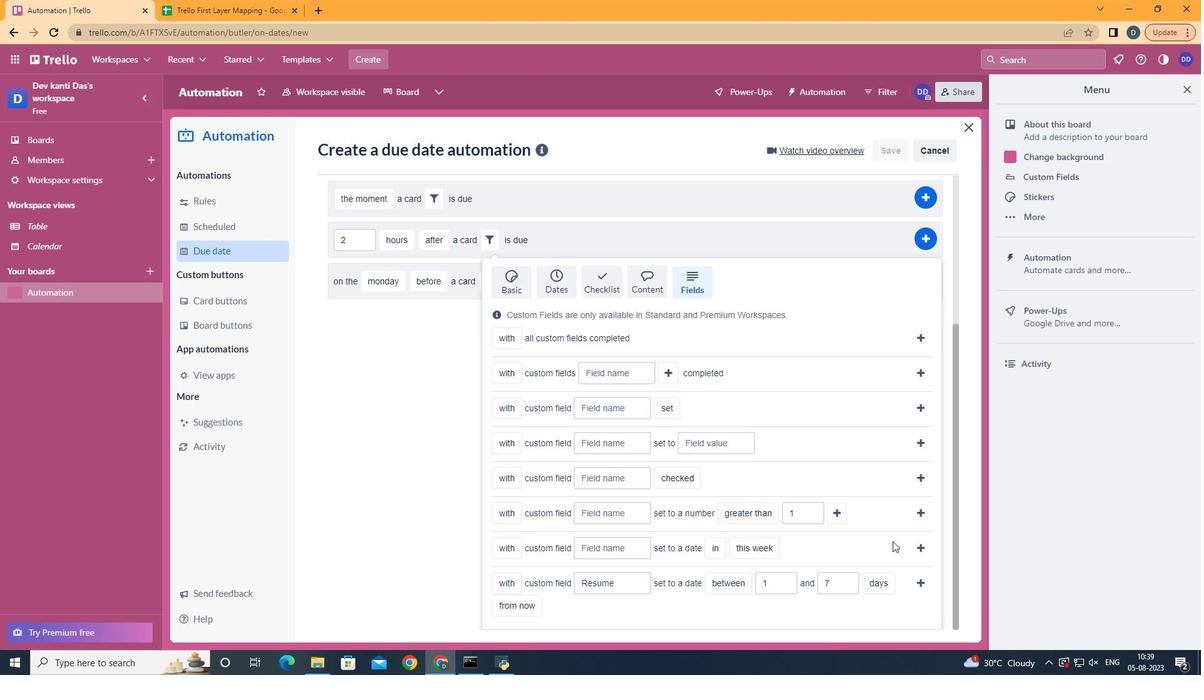 
Action: Mouse moved to (833, 560)
Screenshot: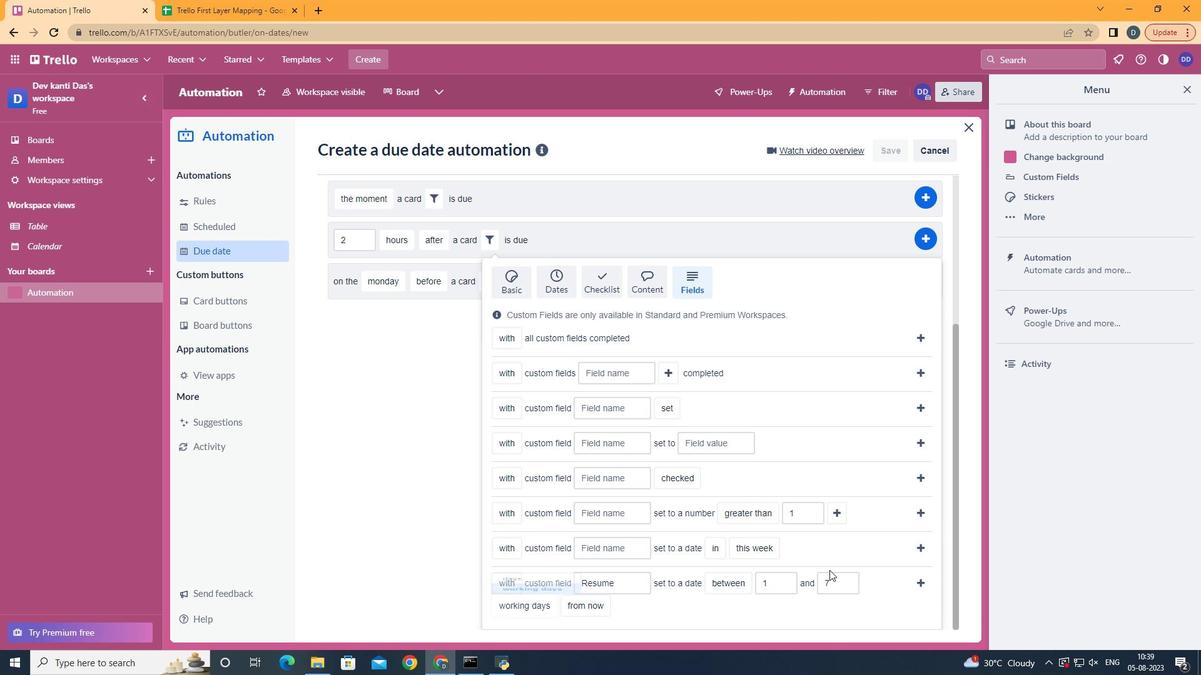 
Action: Mouse pressed left at (833, 560)
Screenshot: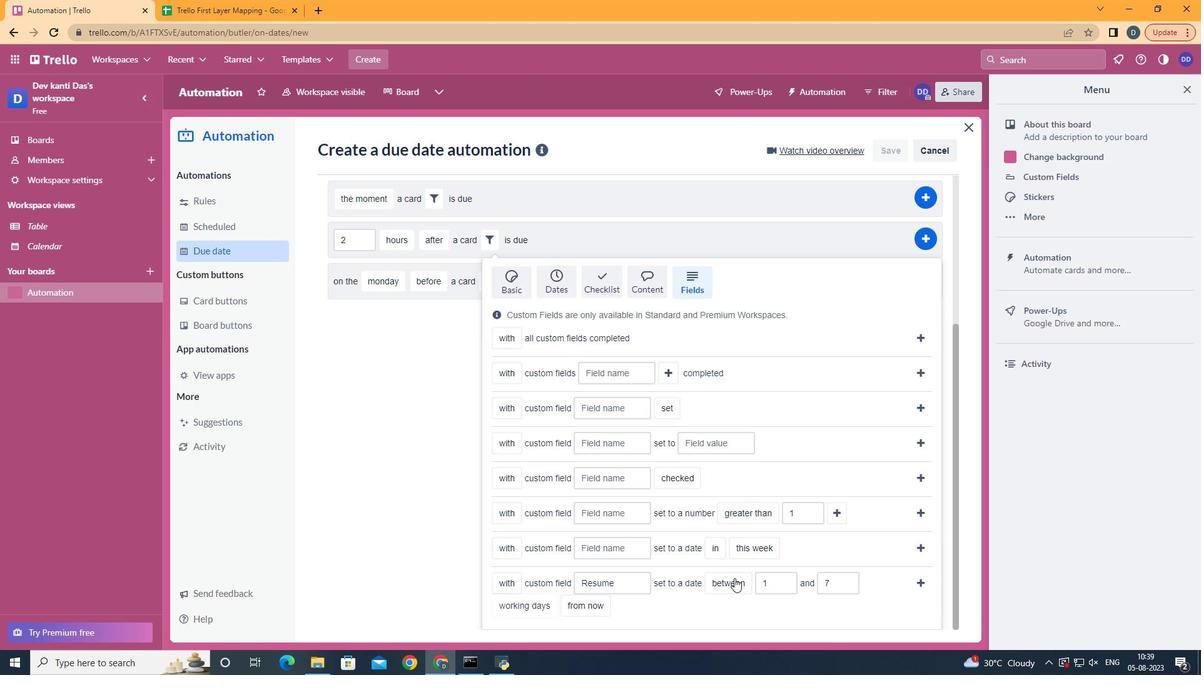 
Action: Mouse moved to (587, 575)
Screenshot: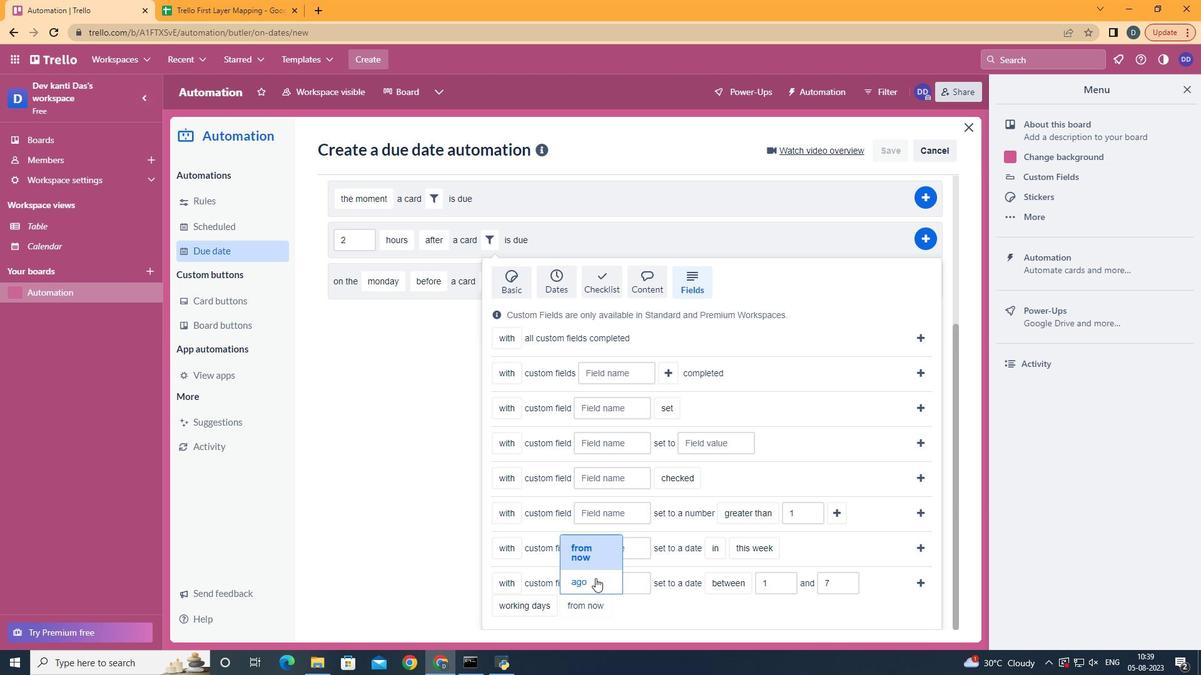 
Action: Mouse pressed left at (587, 575)
Screenshot: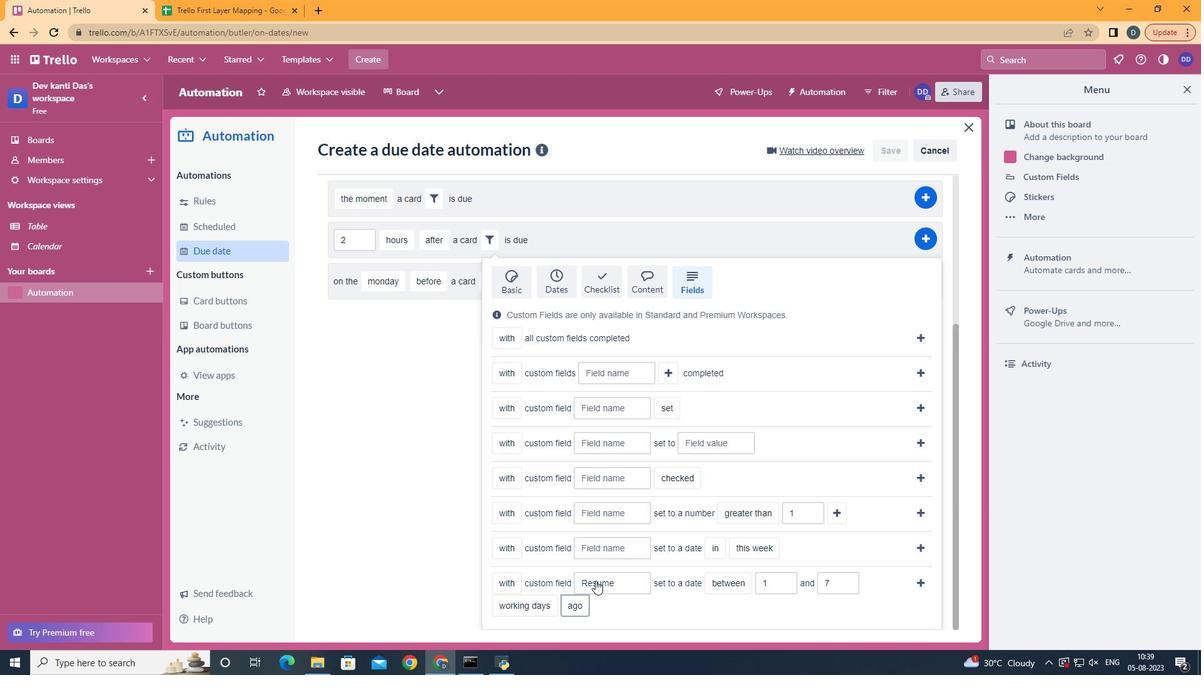 
Action: Mouse moved to (854, 577)
Screenshot: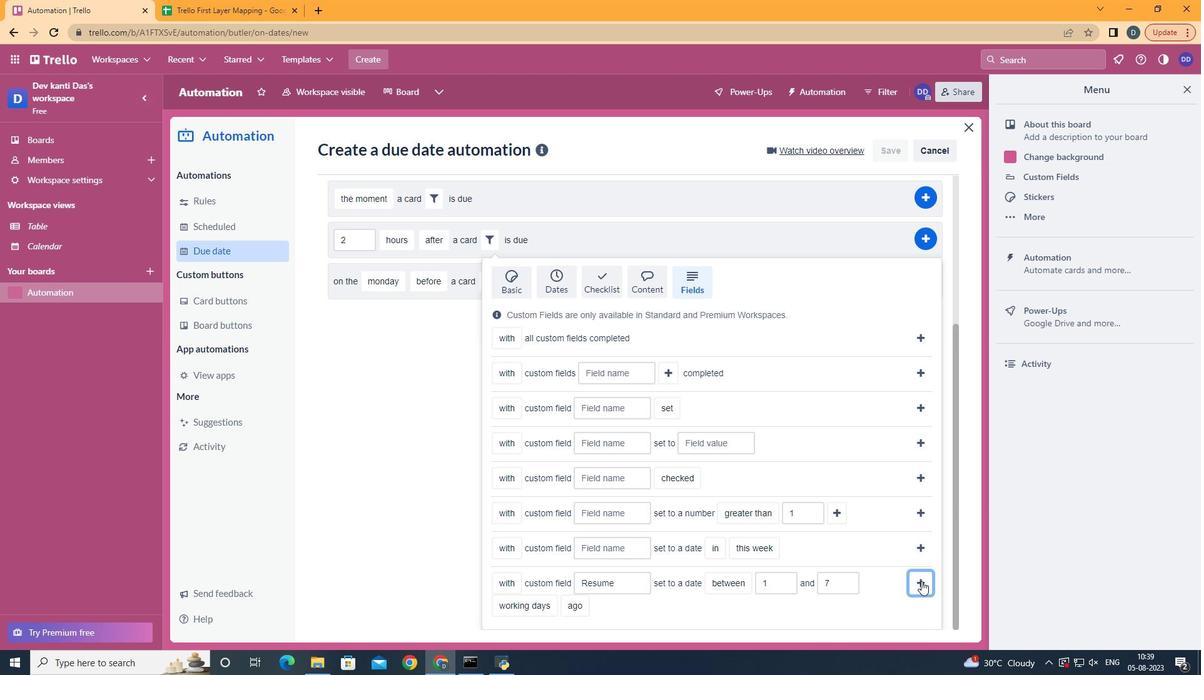 
Action: Mouse pressed left at (854, 577)
Screenshot: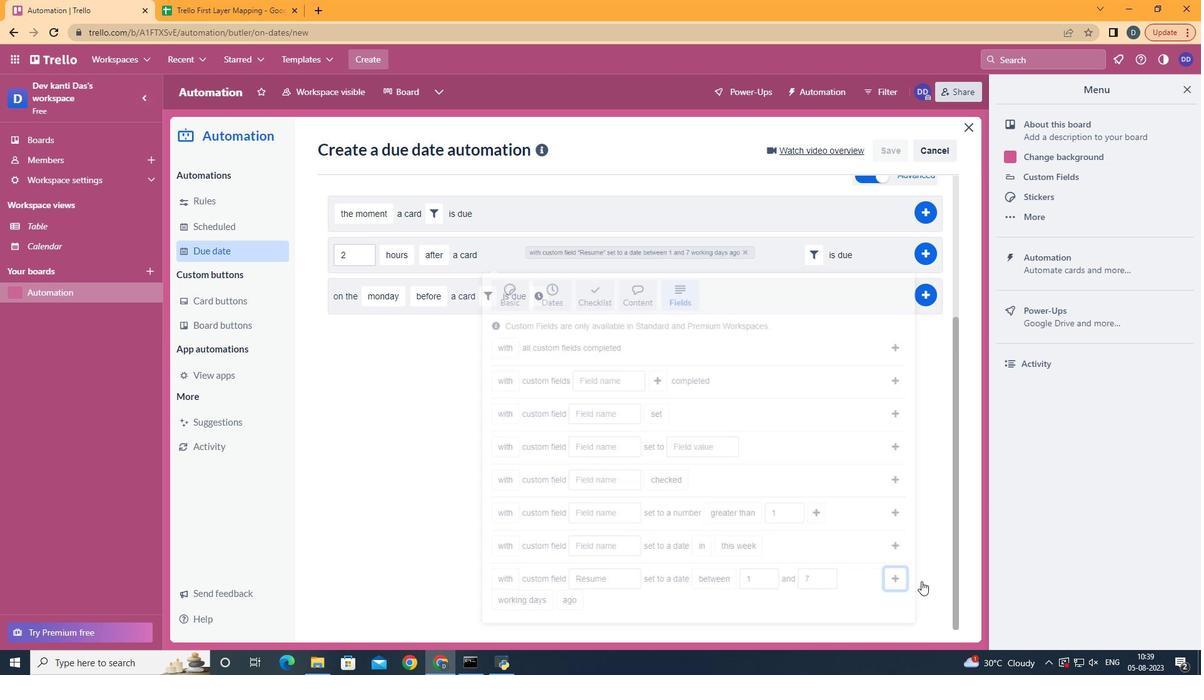 
Action: Mouse moved to (857, 458)
Screenshot: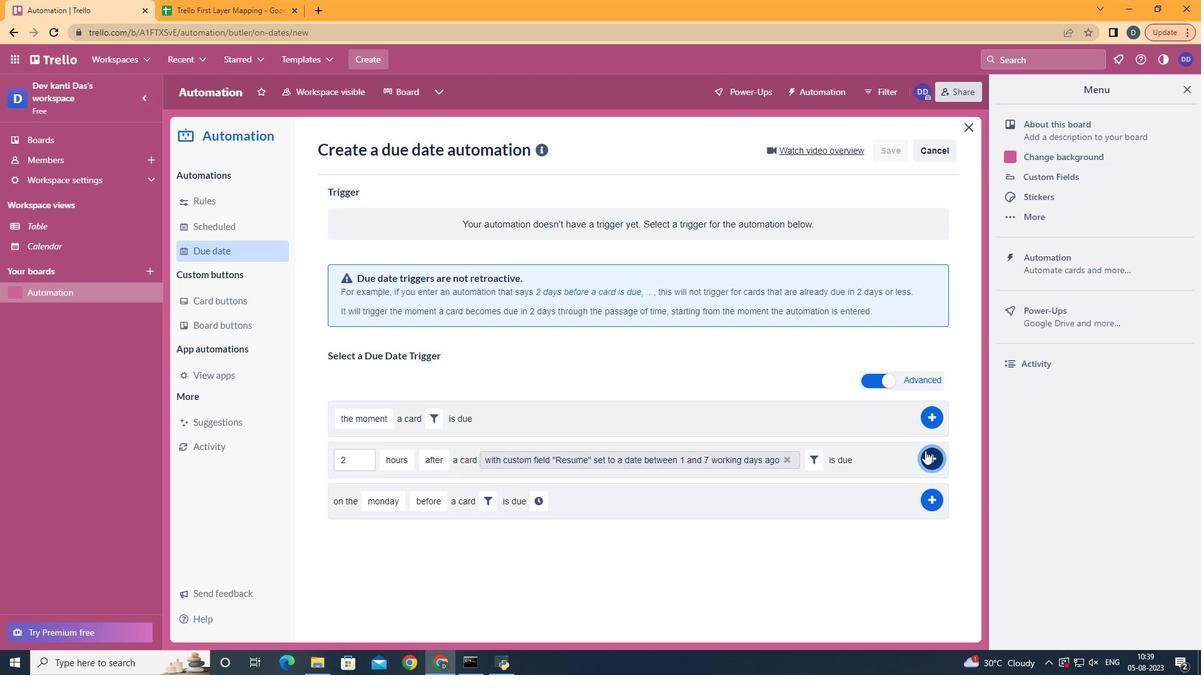 
Action: Mouse pressed left at (857, 458)
Screenshot: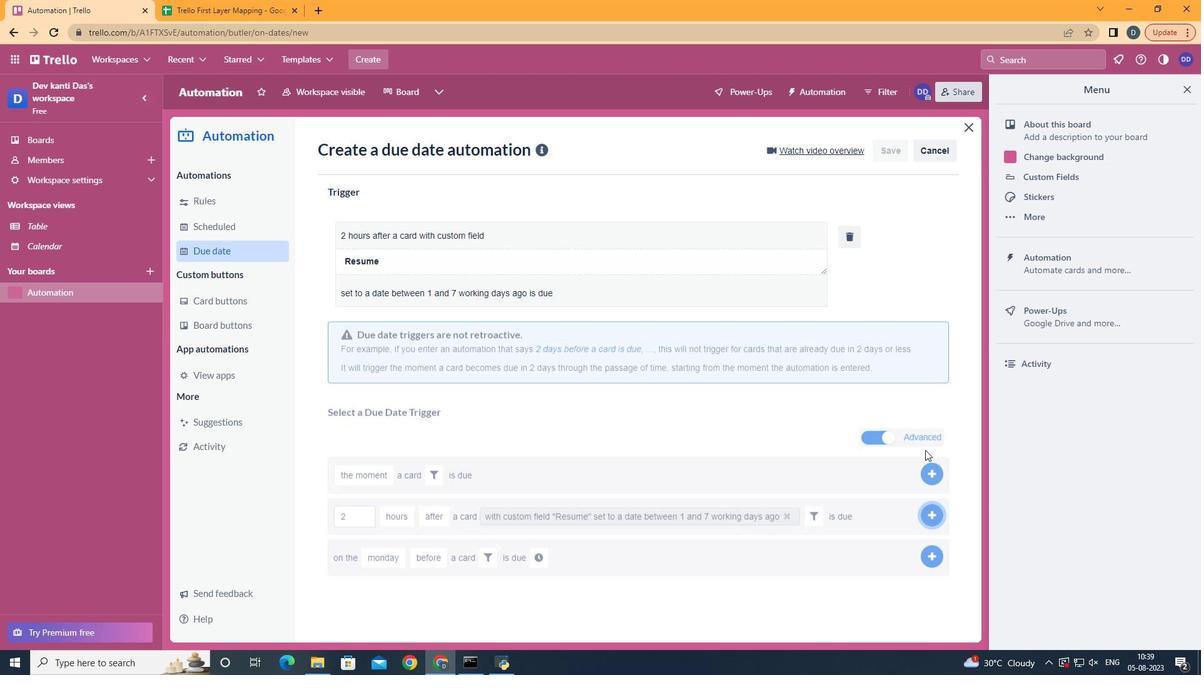 
Action: Mouse moved to (595, 211)
Screenshot: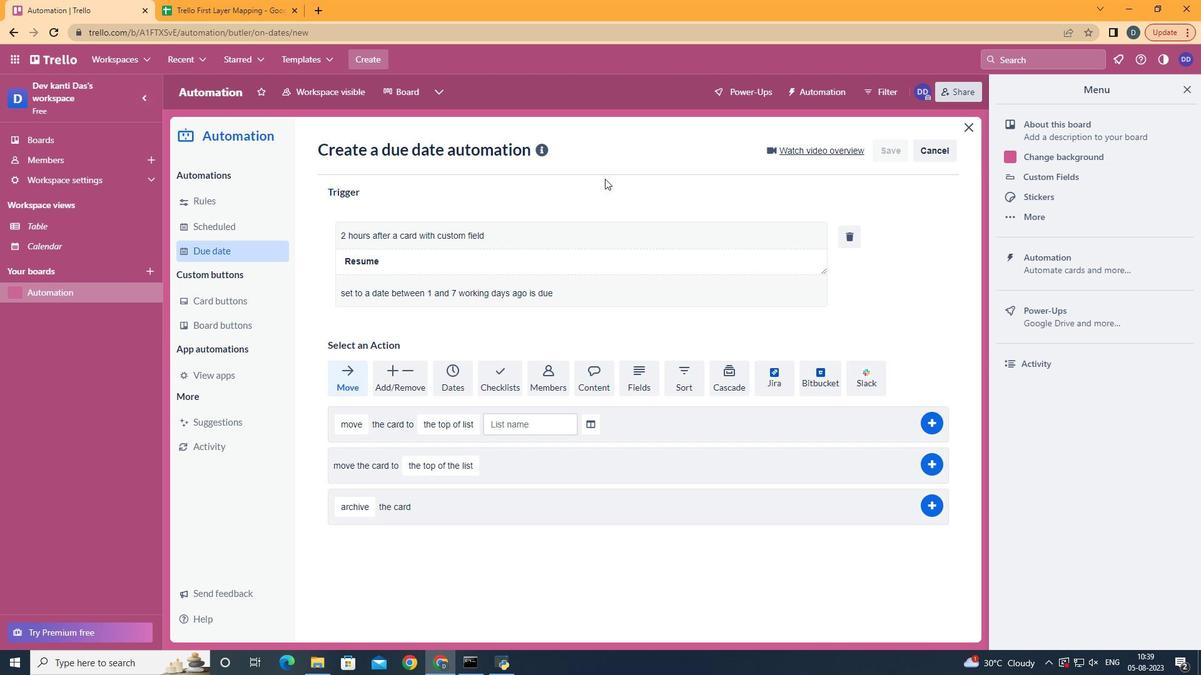 
